 Task: Create new customer invoice with Date Opened: 22-May-23, Select Customer: Apple Blossom Mercantile, Terms: Net 15. Make invoice entry for item-1 with Date: 22-May-23, Description: Ikem Collection Clear Skin Anti Blemish Detox Tea
, Income Account: Income:Sales, Quantity: 1, Unit Price: 10.99, Sales Tax: Y, Sales Tax Included: Y, Tax Table: Sales Tax. Post Invoice with Post Date: 22-May-23, Post to Accounts: Assets:Accounts Receivable. Pay / Process Payment with Transaction Date: 05-Jun-23, Amount: 10.99, Transfer Account: Checking Account. Go to 'Print Invoice'.
Action: Mouse moved to (177, 30)
Screenshot: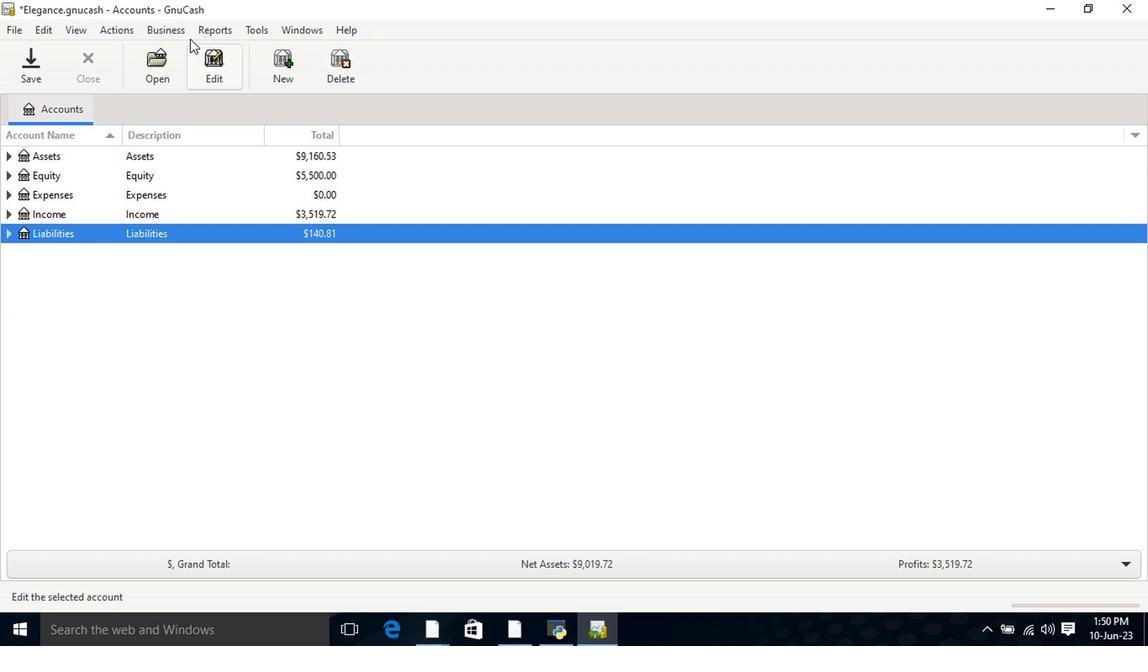 
Action: Mouse pressed left at (177, 30)
Screenshot: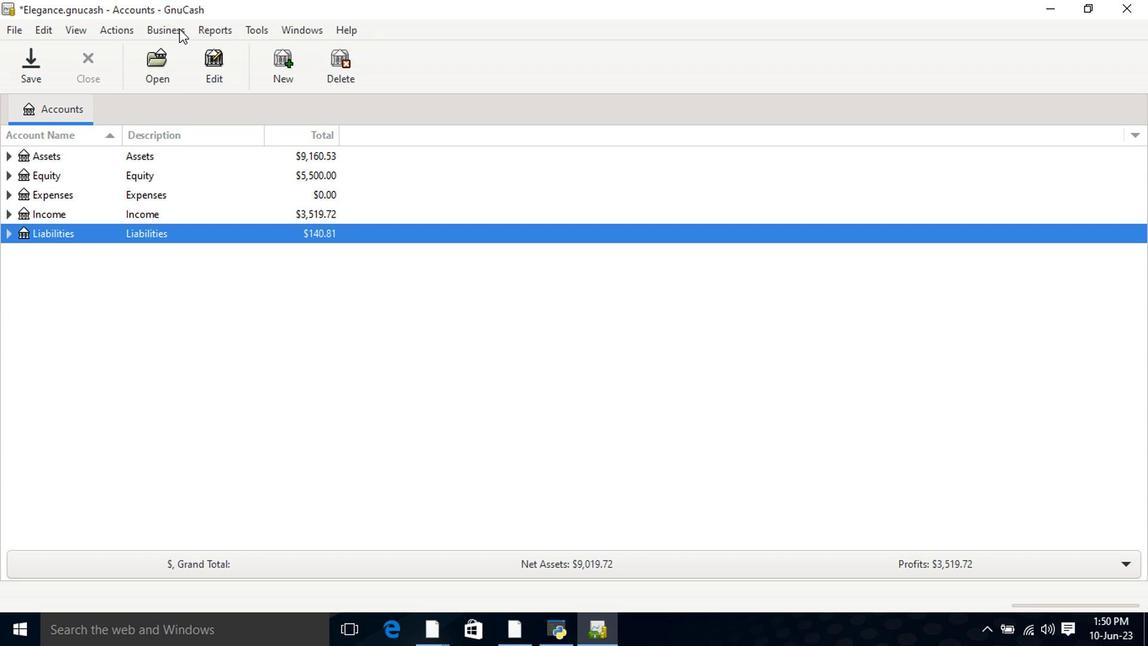 
Action: Mouse moved to (183, 44)
Screenshot: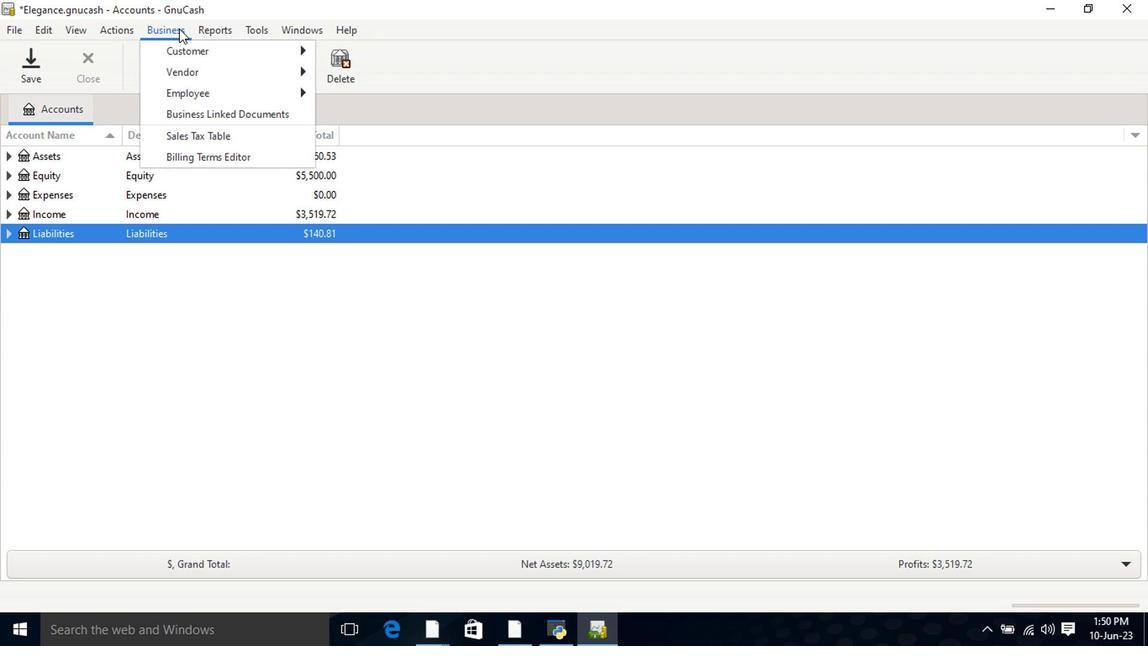
Action: Mouse pressed left at (183, 44)
Screenshot: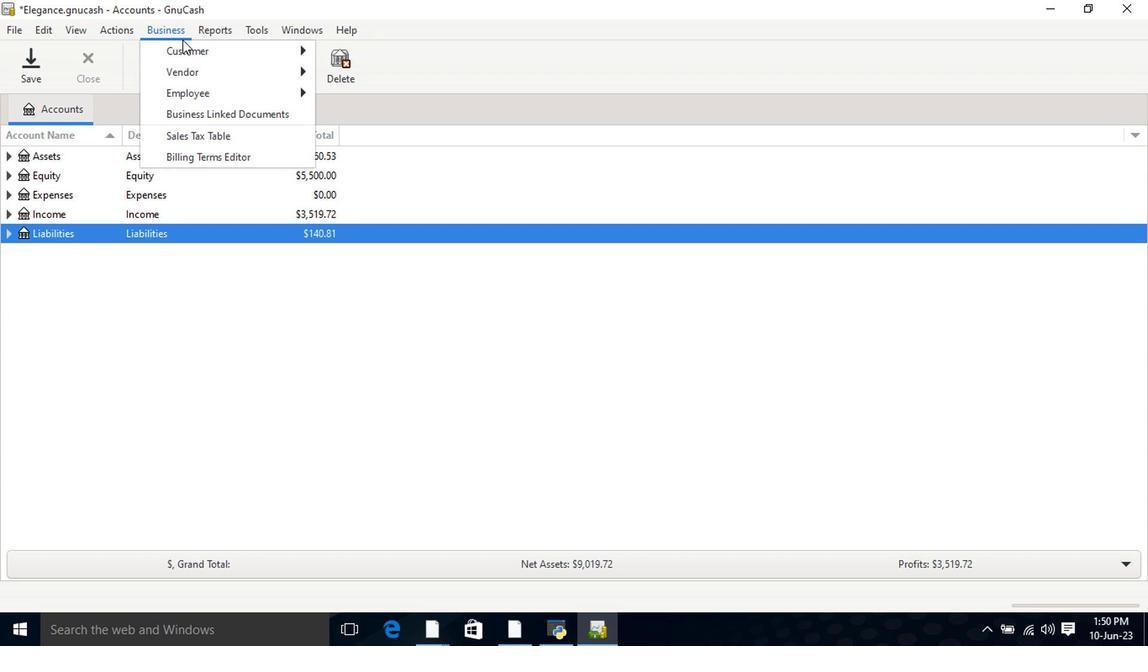 
Action: Mouse moved to (362, 108)
Screenshot: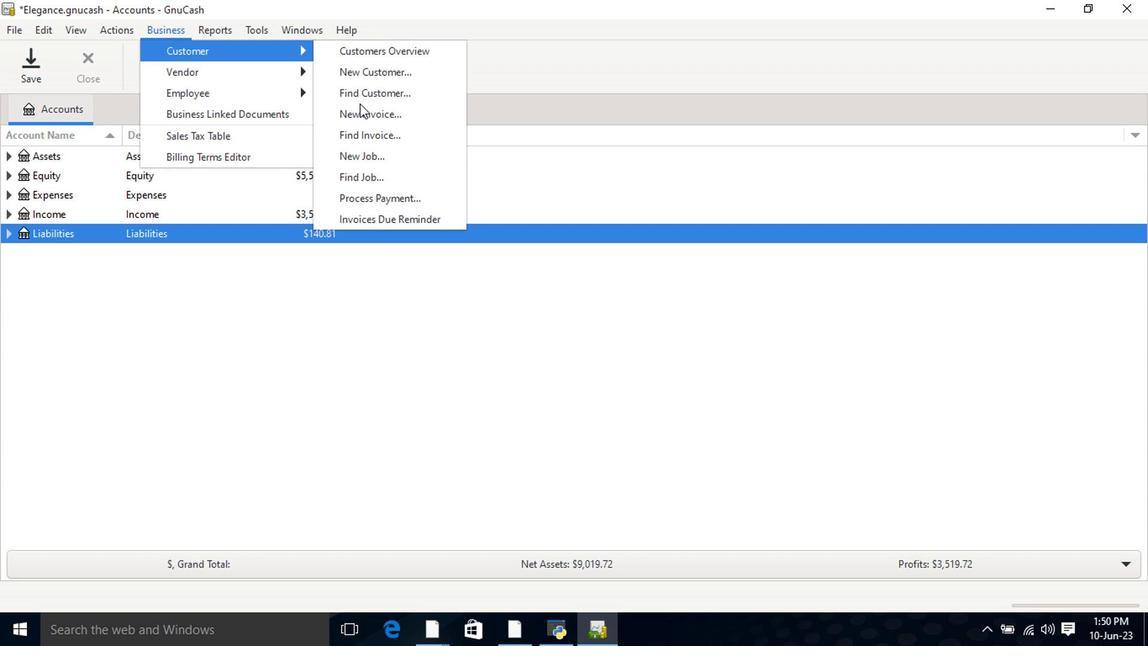 
Action: Mouse pressed left at (362, 108)
Screenshot: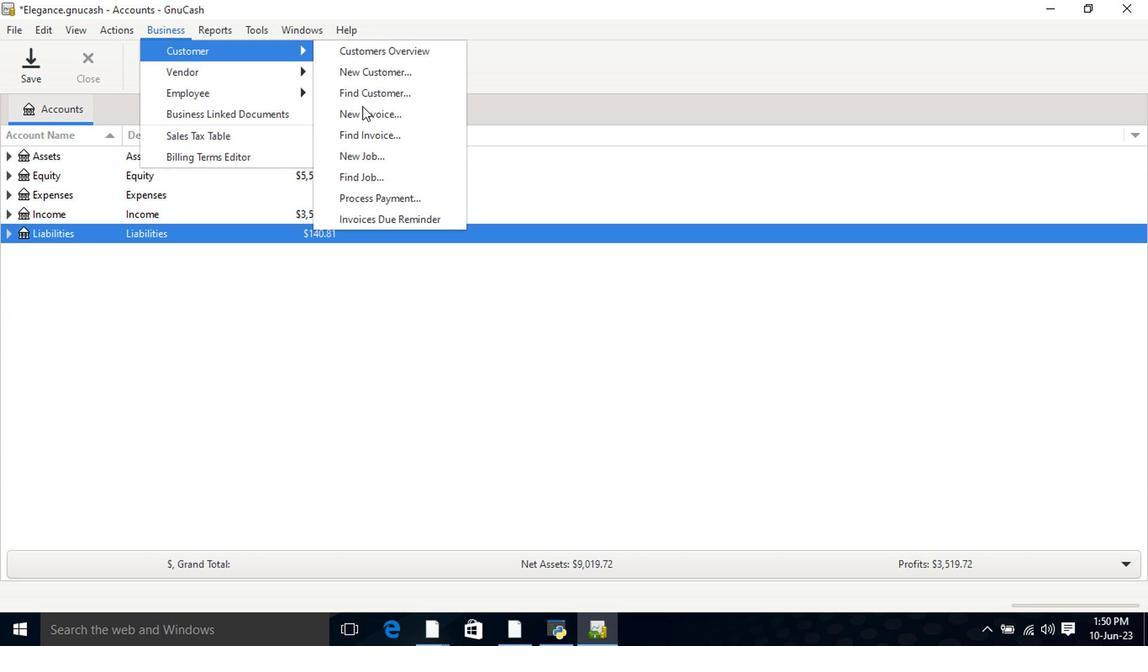 
Action: Mouse moved to (683, 254)
Screenshot: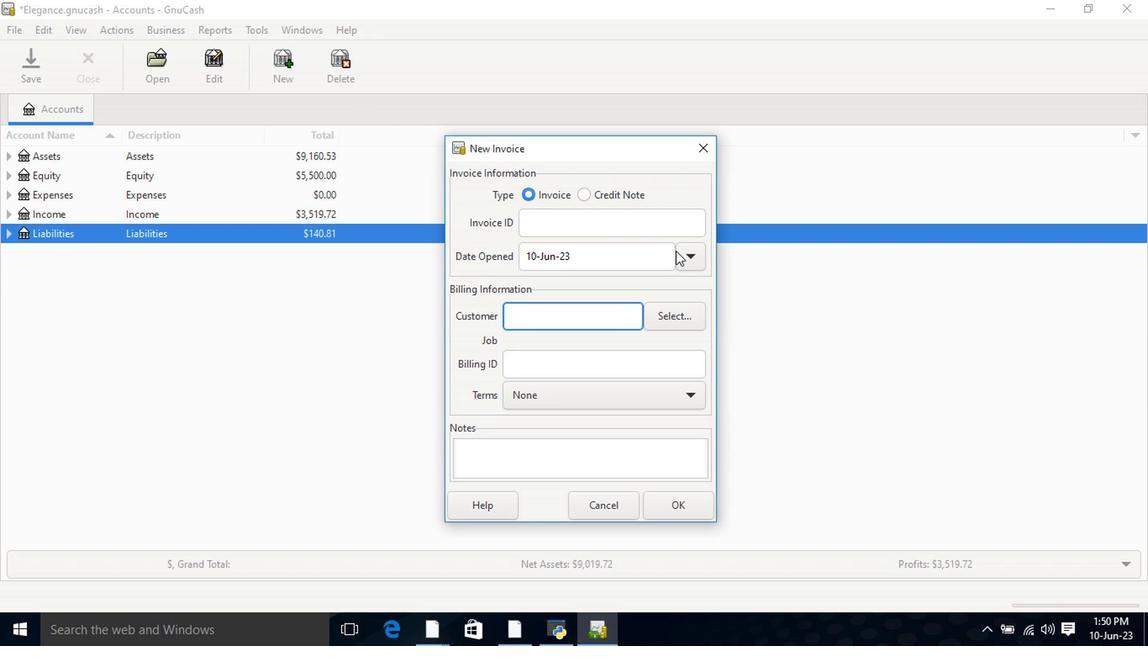 
Action: Mouse pressed left at (683, 254)
Screenshot: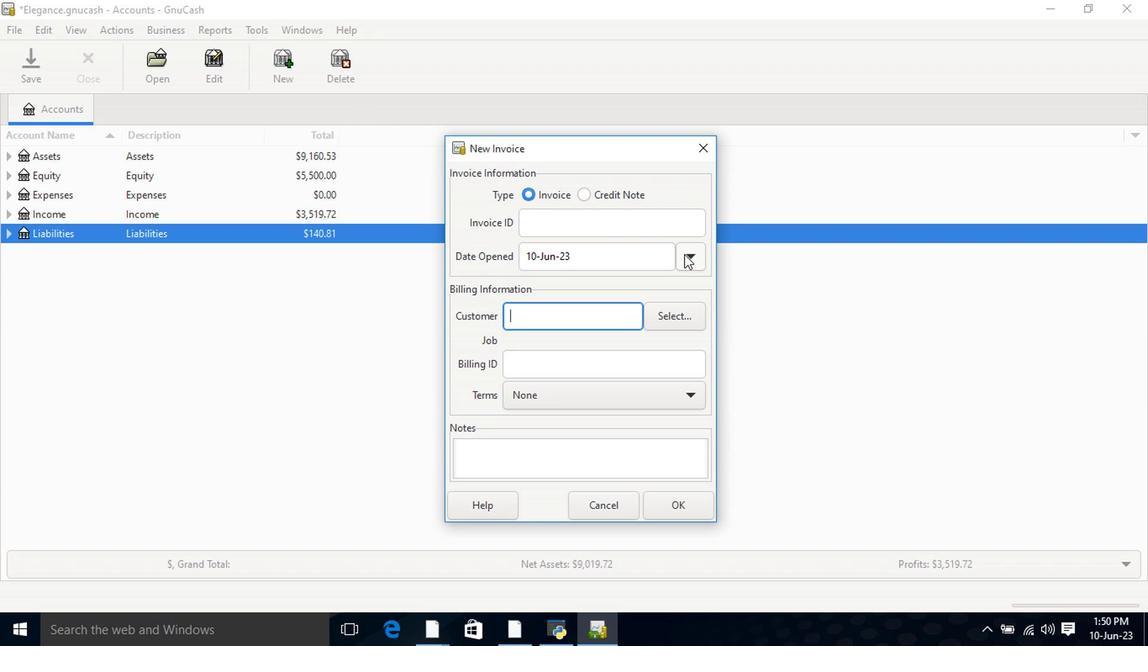 
Action: Mouse moved to (558, 284)
Screenshot: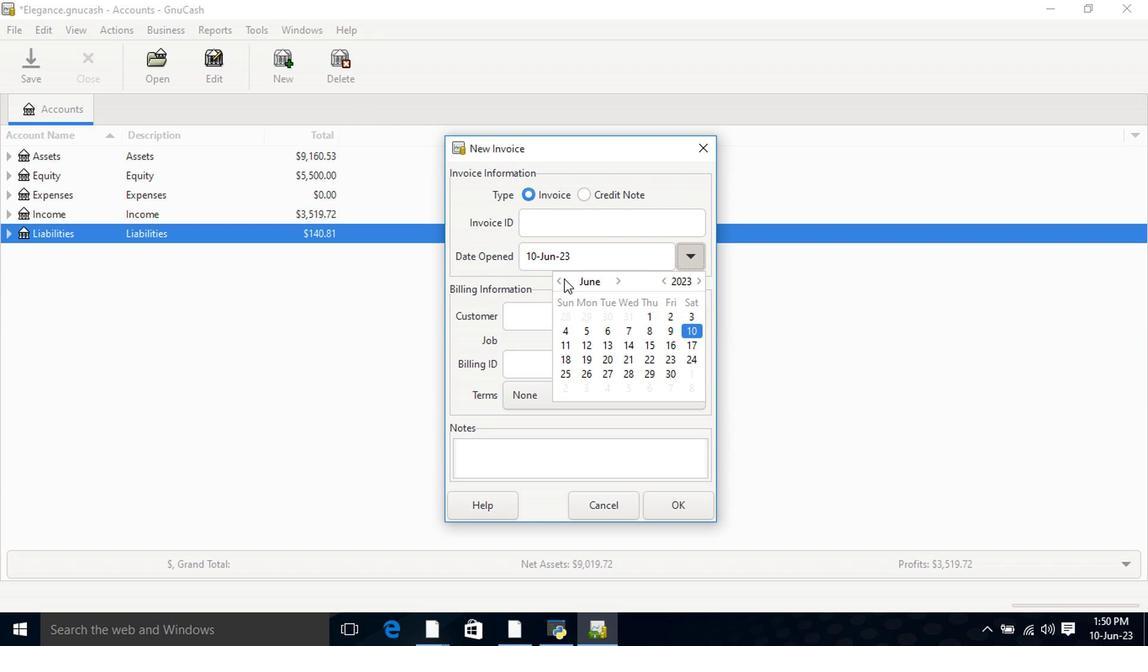 
Action: Mouse pressed left at (558, 284)
Screenshot: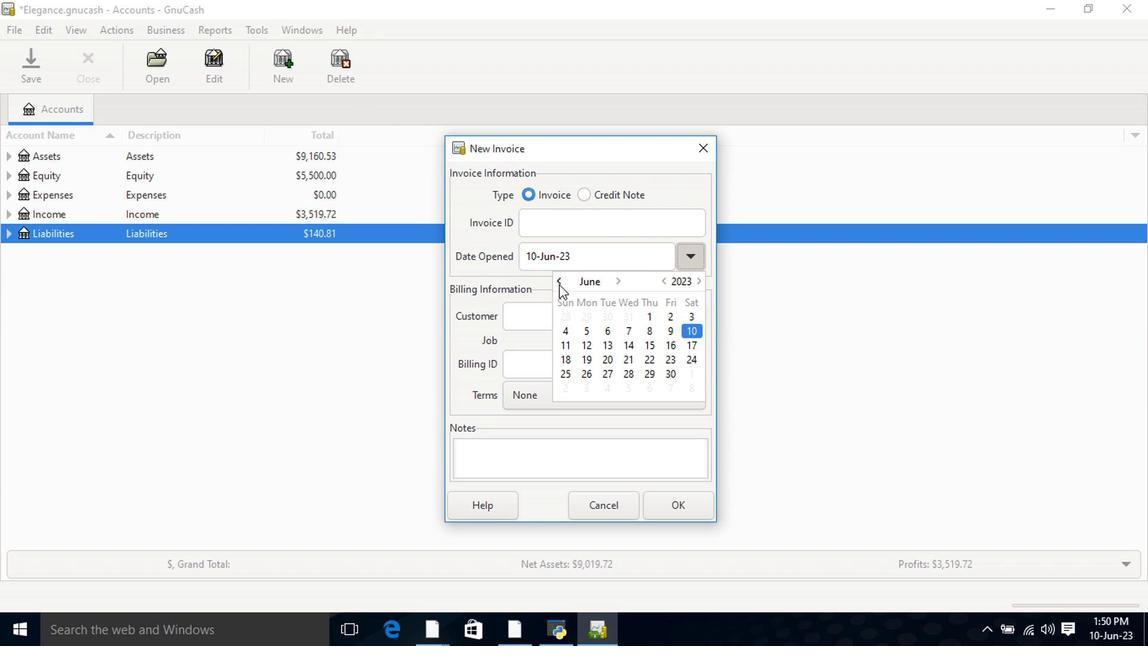 
Action: Mouse moved to (591, 357)
Screenshot: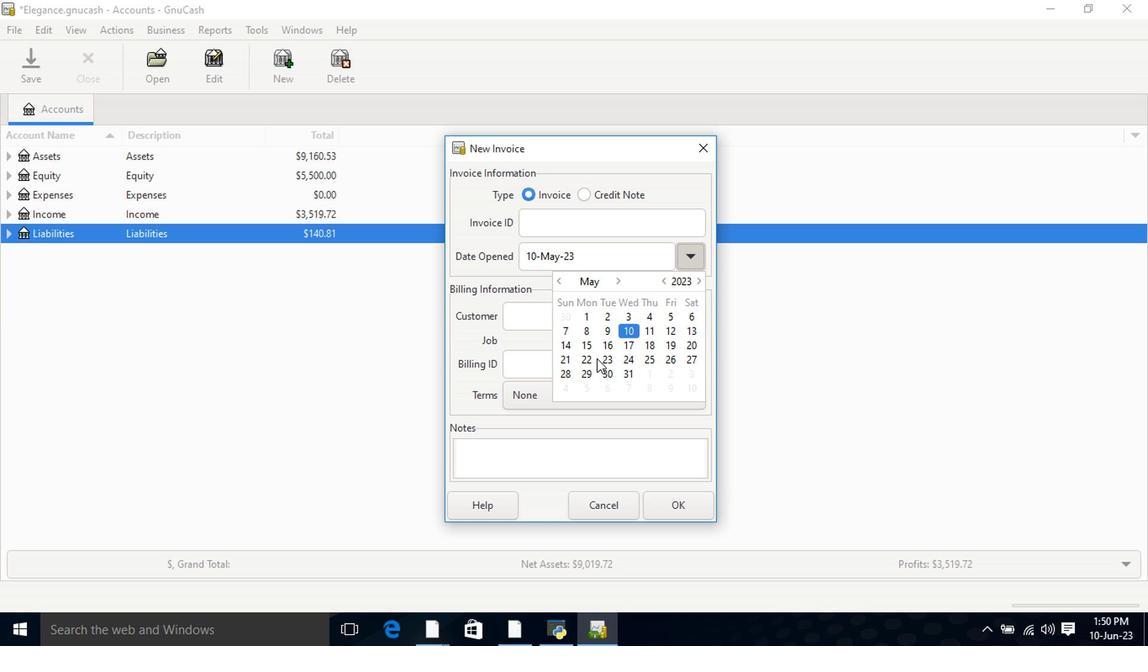 
Action: Mouse pressed left at (591, 357)
Screenshot: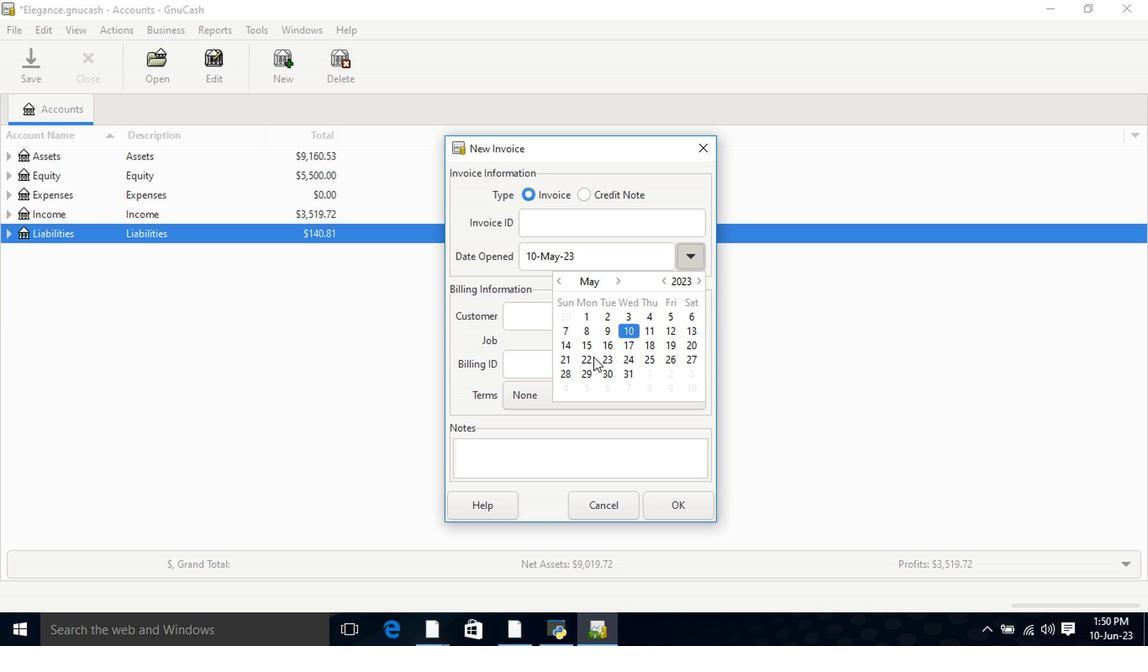 
Action: Mouse pressed left at (591, 357)
Screenshot: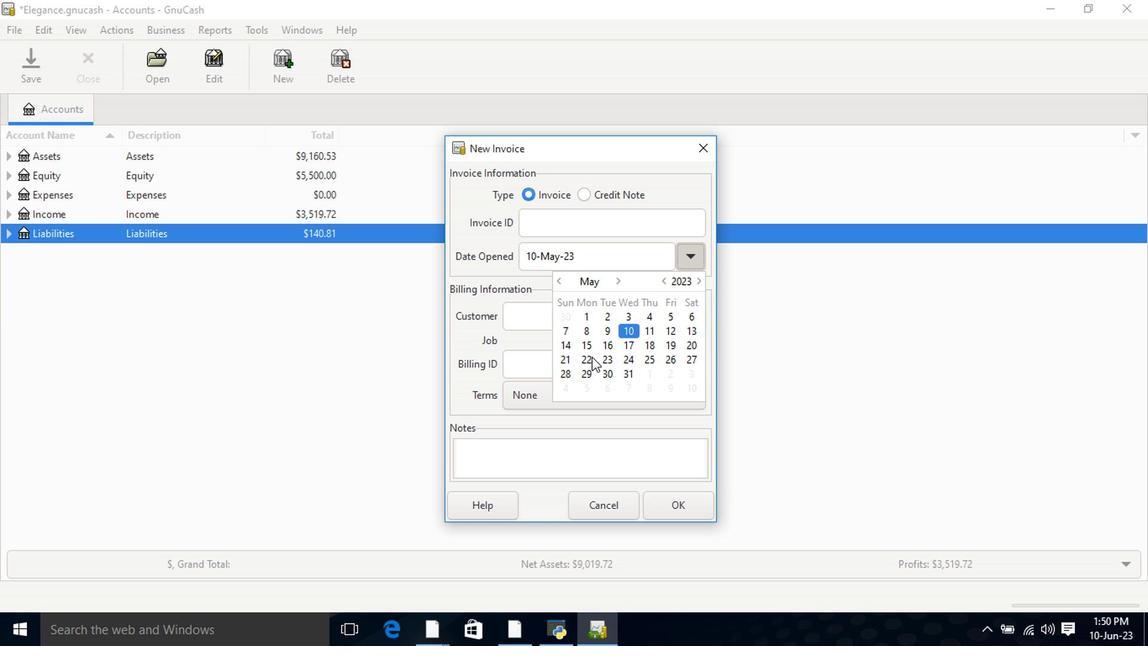 
Action: Mouse moved to (564, 303)
Screenshot: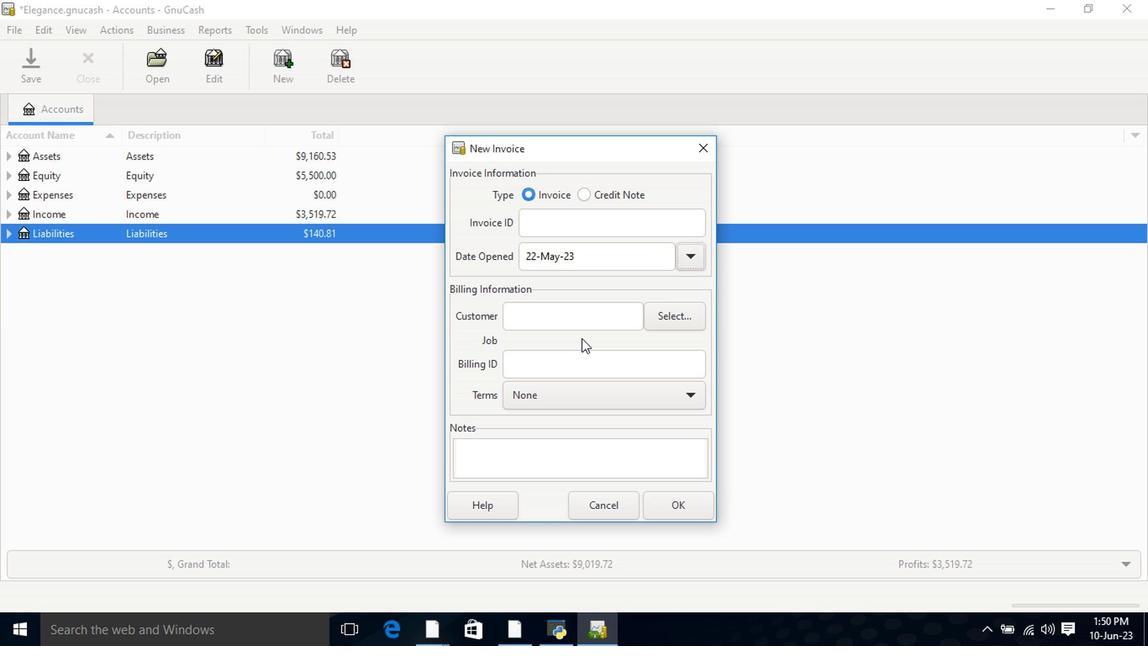
Action: Mouse pressed left at (564, 303)
Screenshot: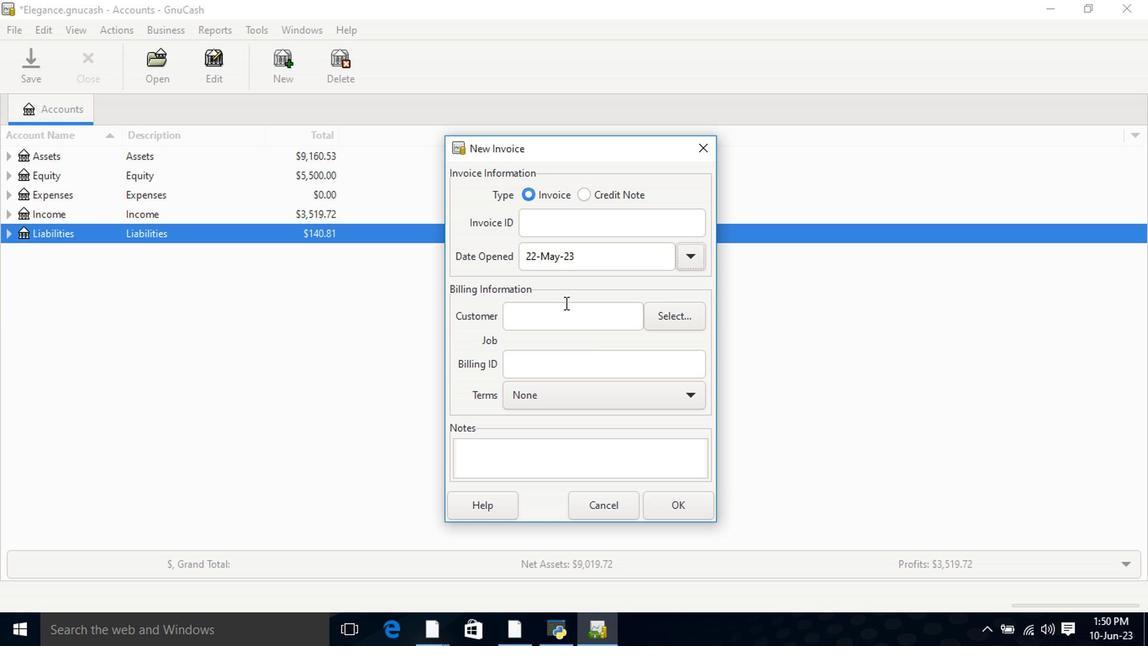 
Action: Key pressed <Key.shift>Appl
Screenshot: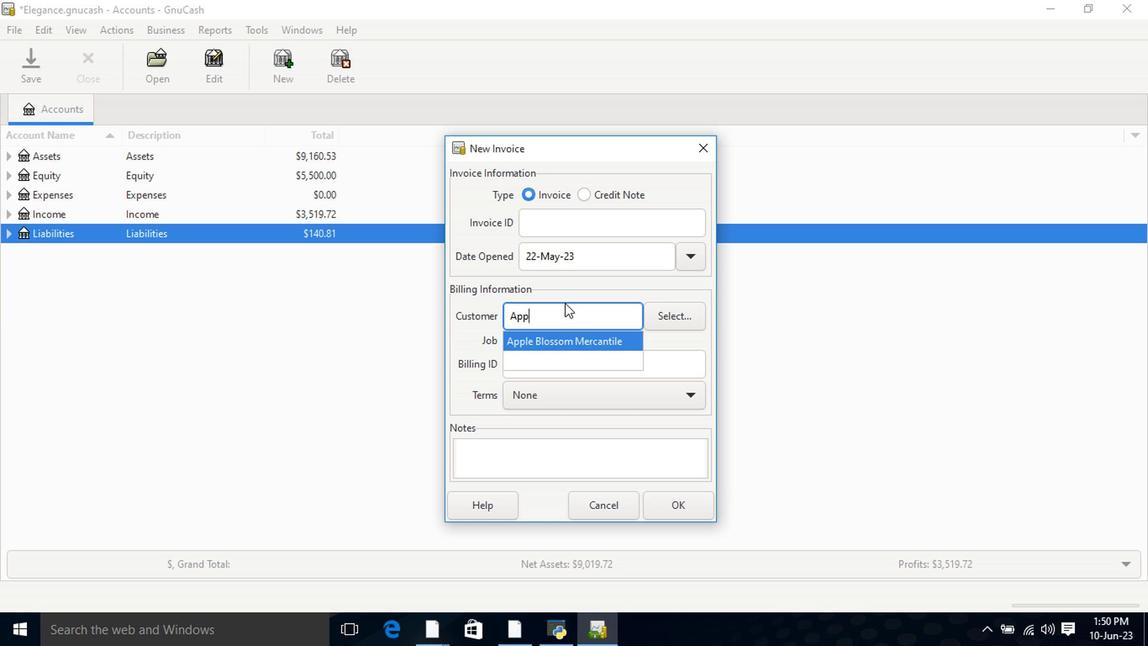 
Action: Mouse moved to (551, 338)
Screenshot: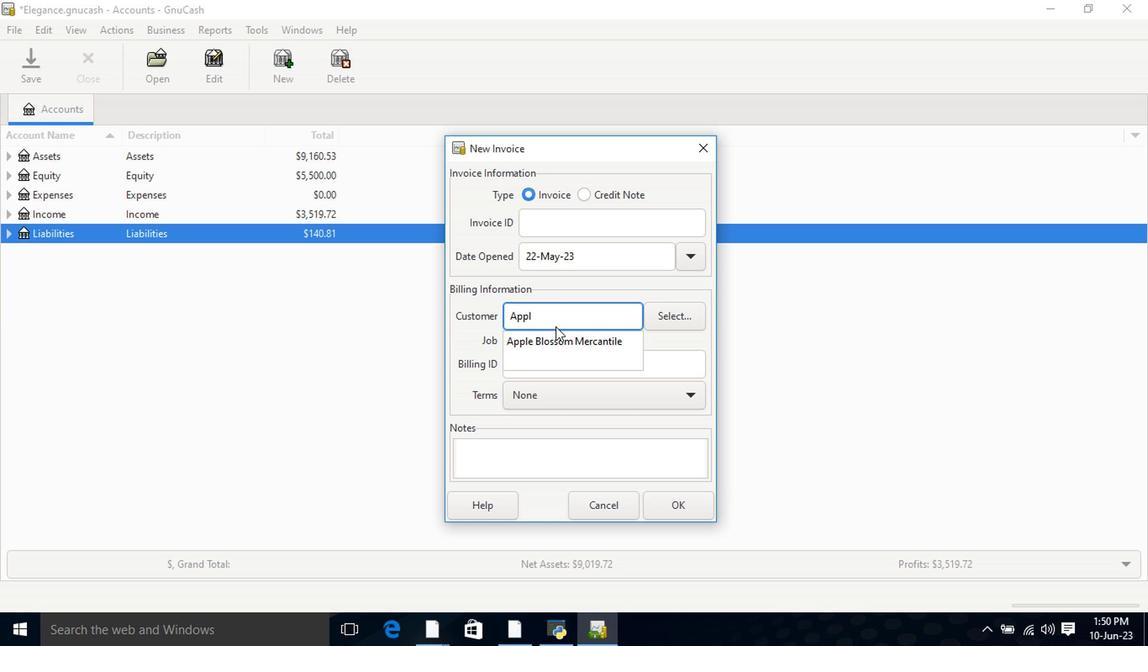 
Action: Mouse pressed left at (551, 338)
Screenshot: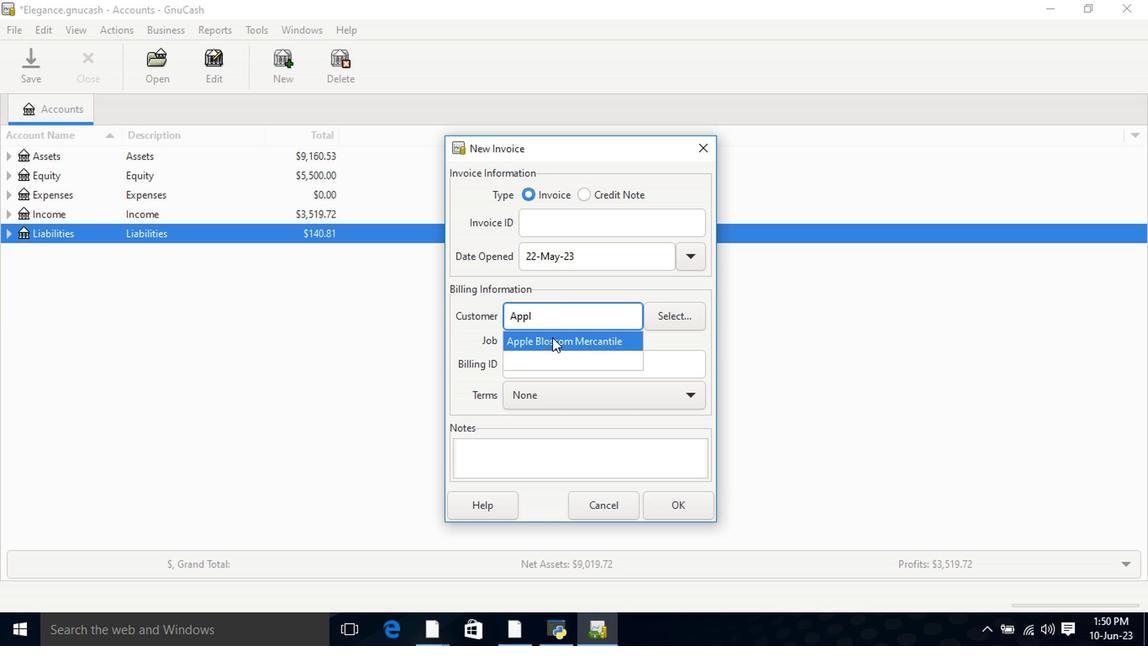 
Action: Mouse moved to (580, 406)
Screenshot: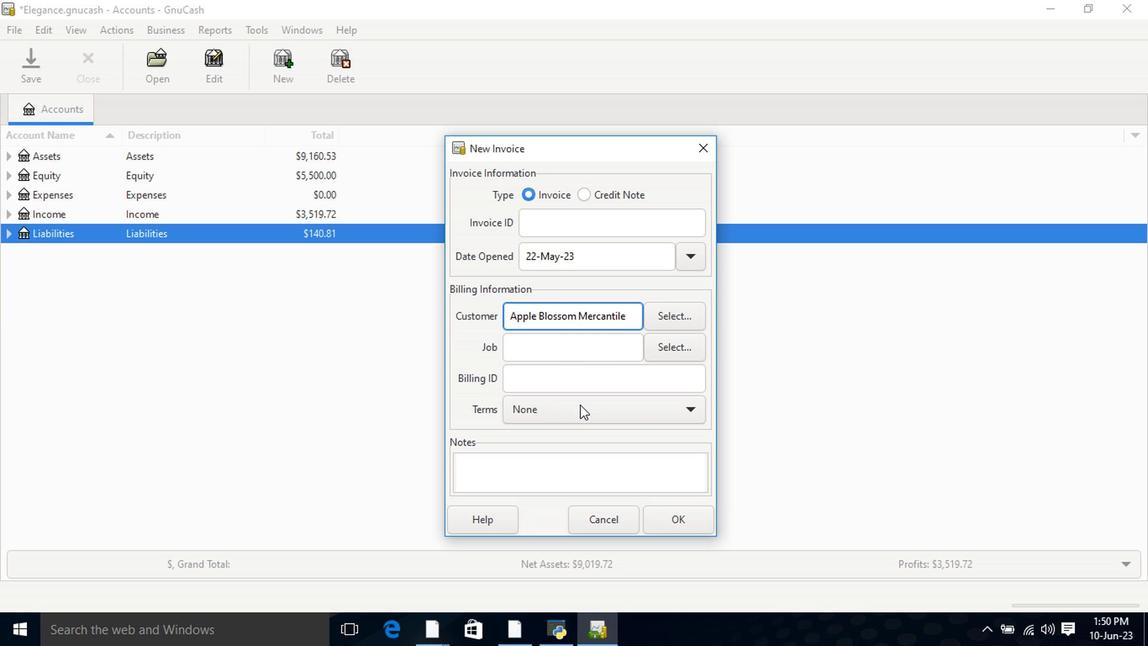 
Action: Mouse pressed left at (580, 406)
Screenshot: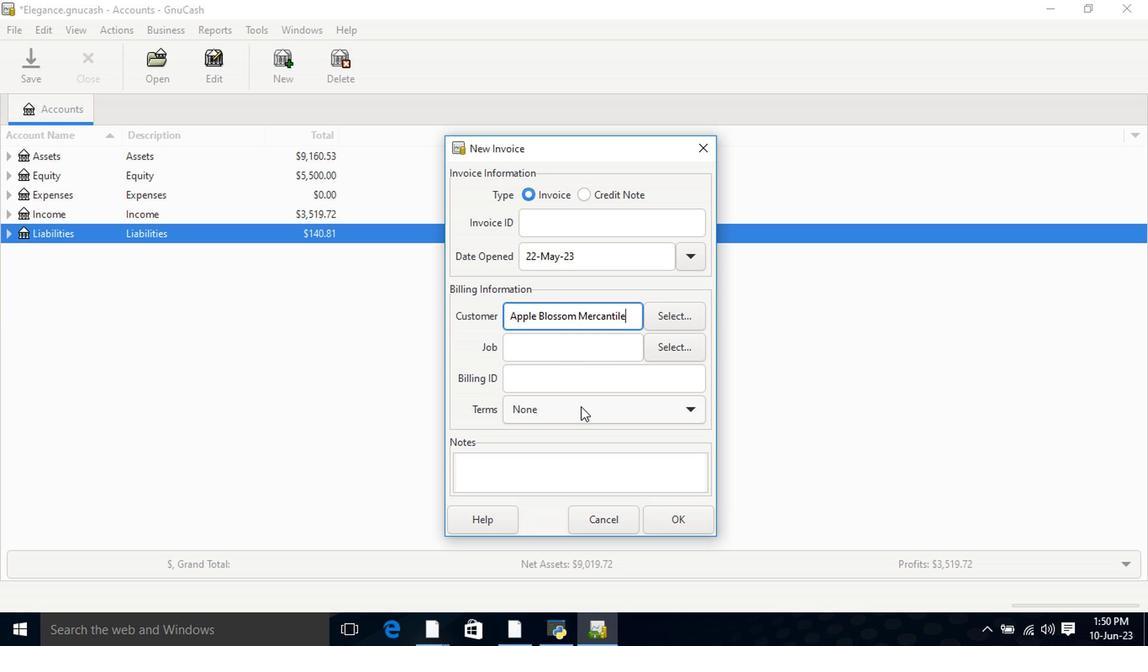 
Action: Mouse moved to (580, 445)
Screenshot: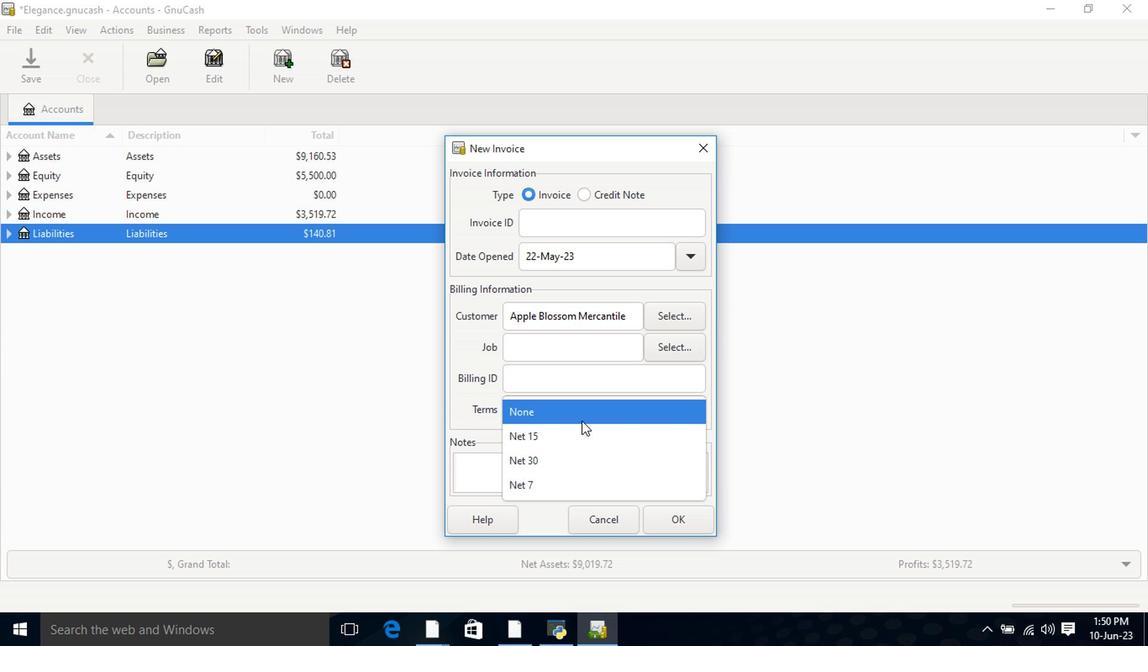 
Action: Mouse pressed left at (580, 445)
Screenshot: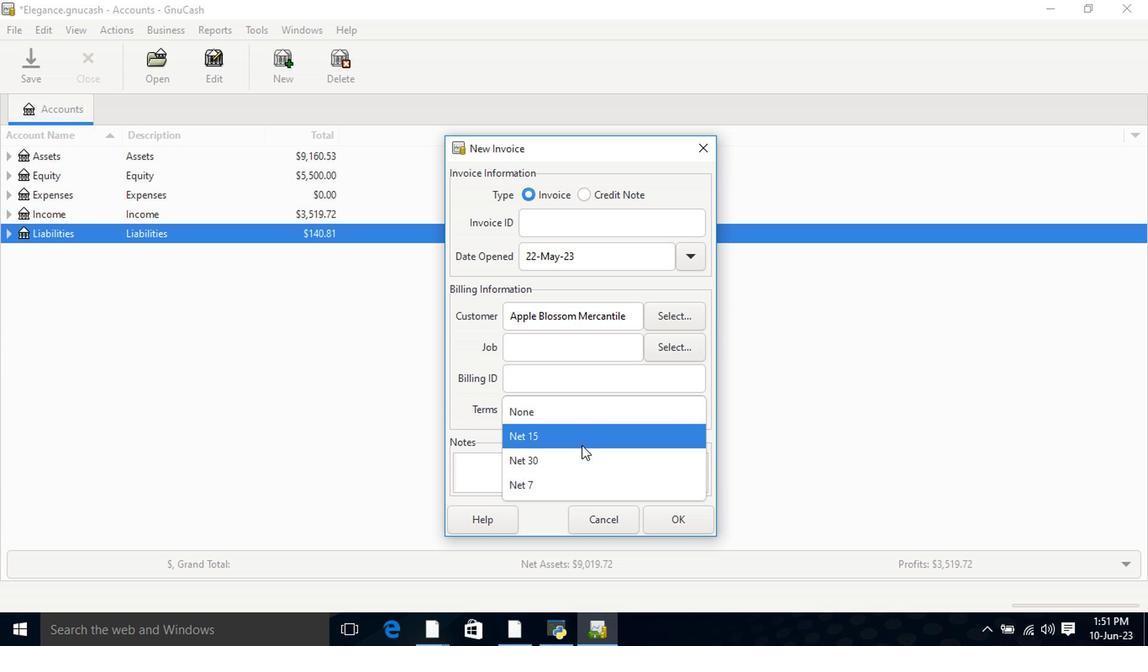 
Action: Mouse moved to (673, 517)
Screenshot: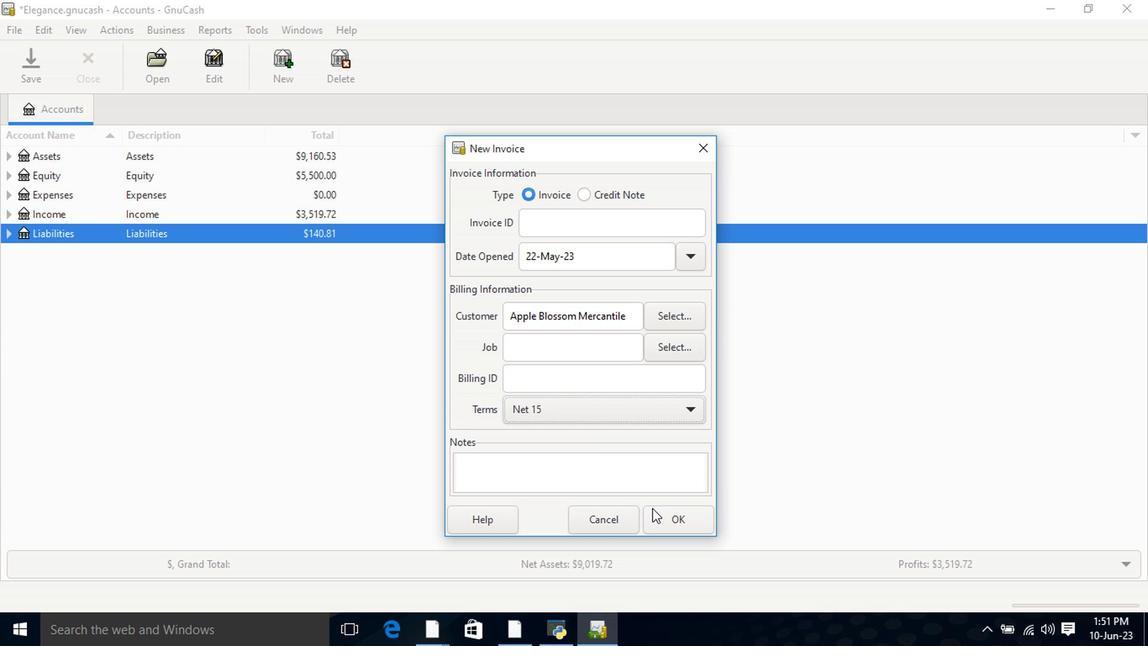 
Action: Mouse pressed left at (673, 517)
Screenshot: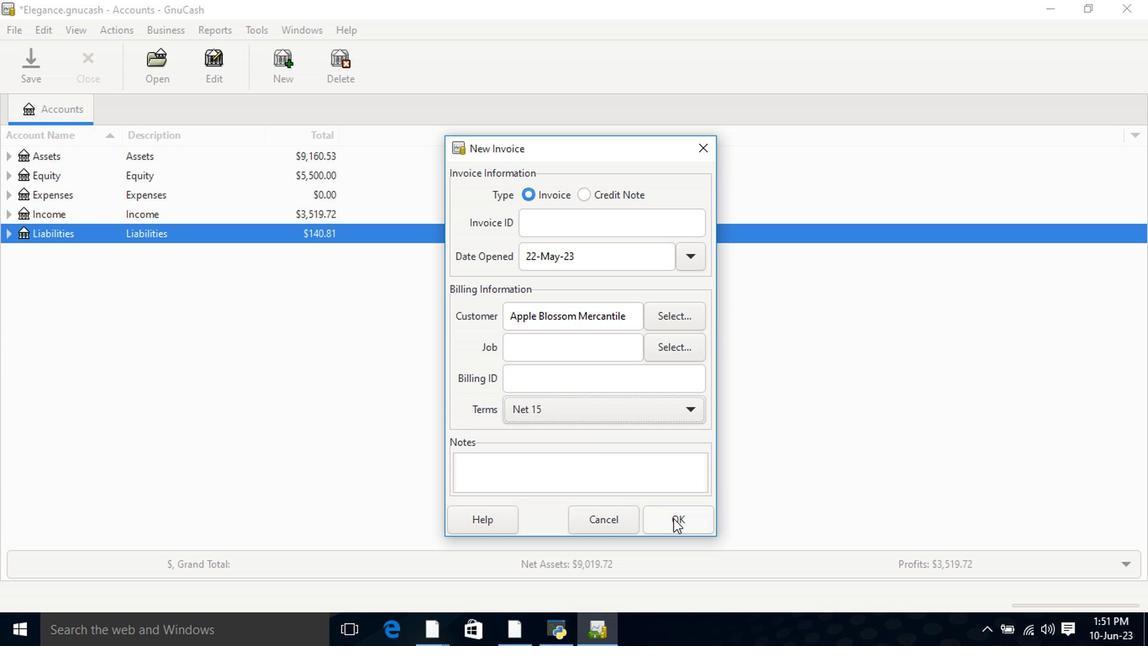 
Action: Mouse moved to (73, 328)
Screenshot: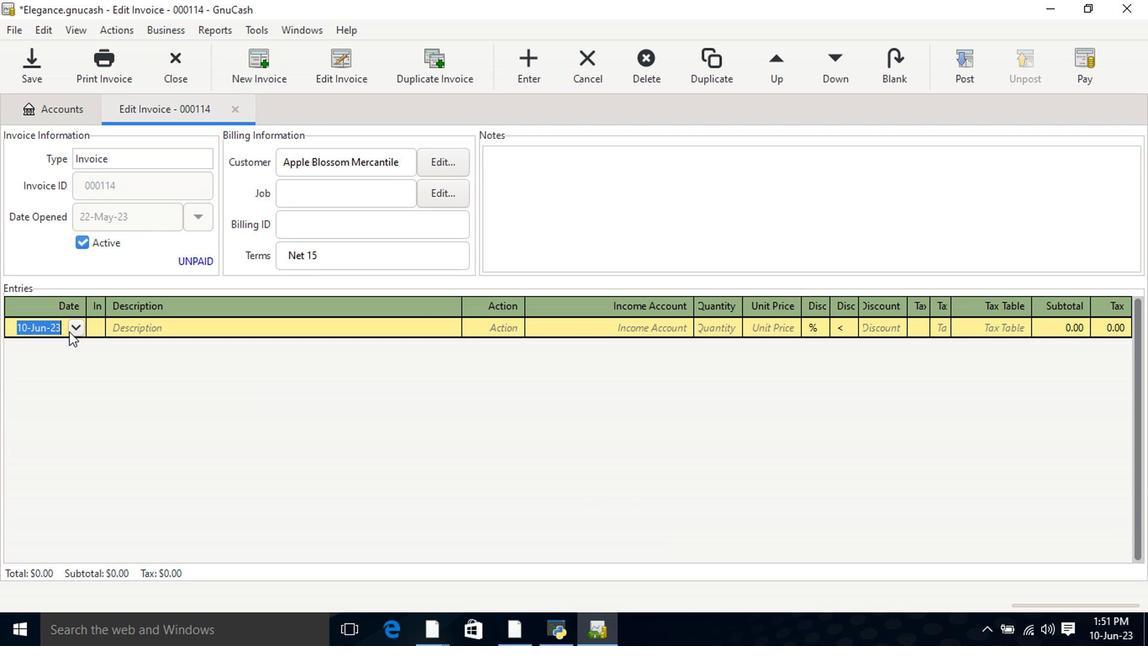 
Action: Mouse pressed left at (73, 328)
Screenshot: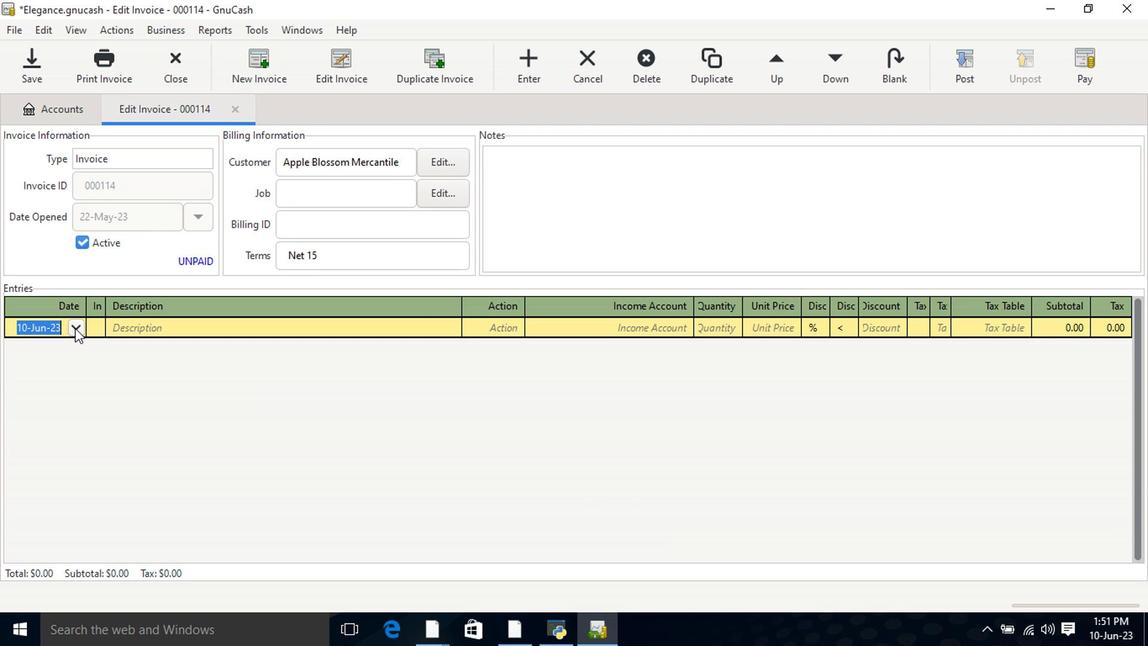 
Action: Mouse moved to (13, 349)
Screenshot: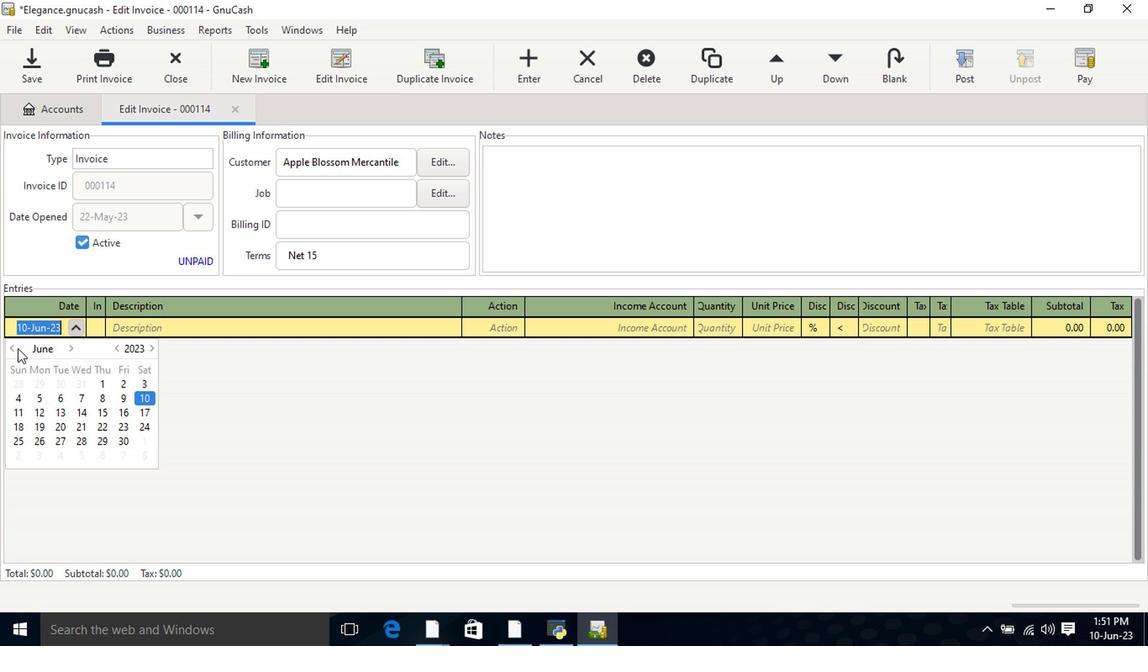 
Action: Mouse pressed left at (13, 349)
Screenshot: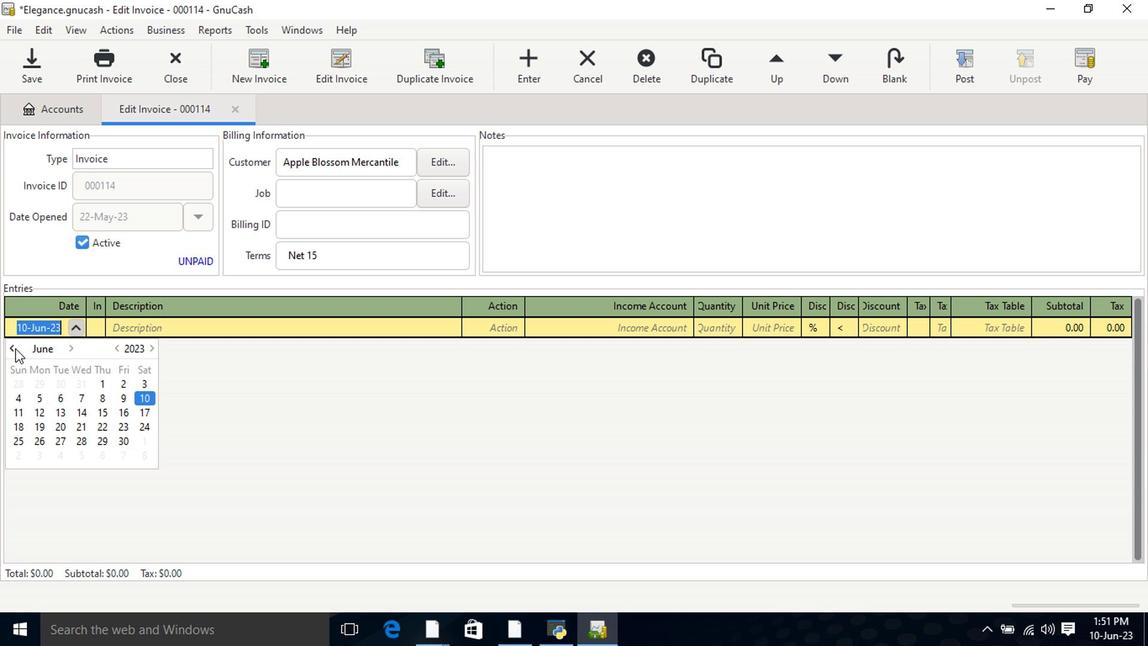 
Action: Mouse moved to (40, 426)
Screenshot: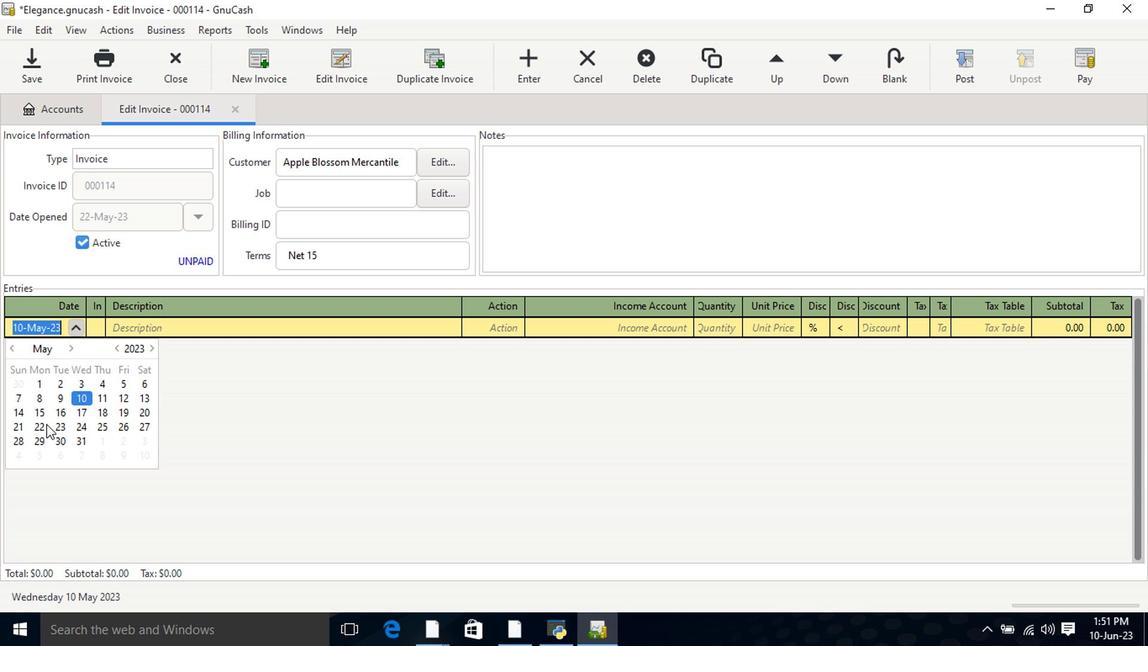 
Action: Mouse pressed left at (40, 426)
Screenshot: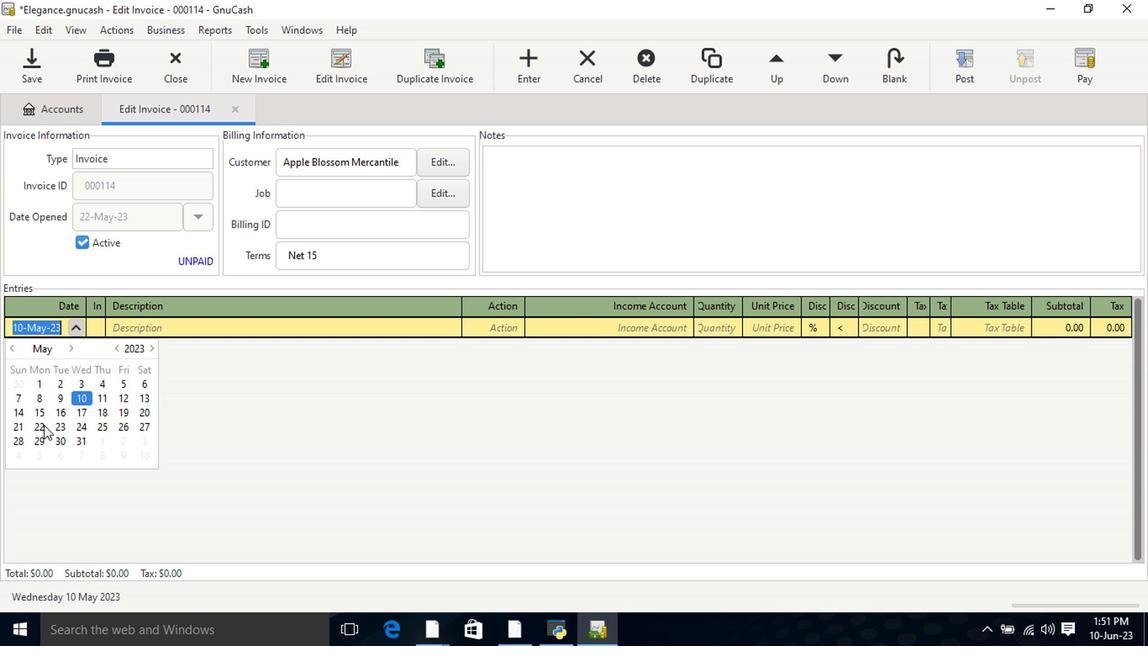 
Action: Mouse pressed left at (40, 426)
Screenshot: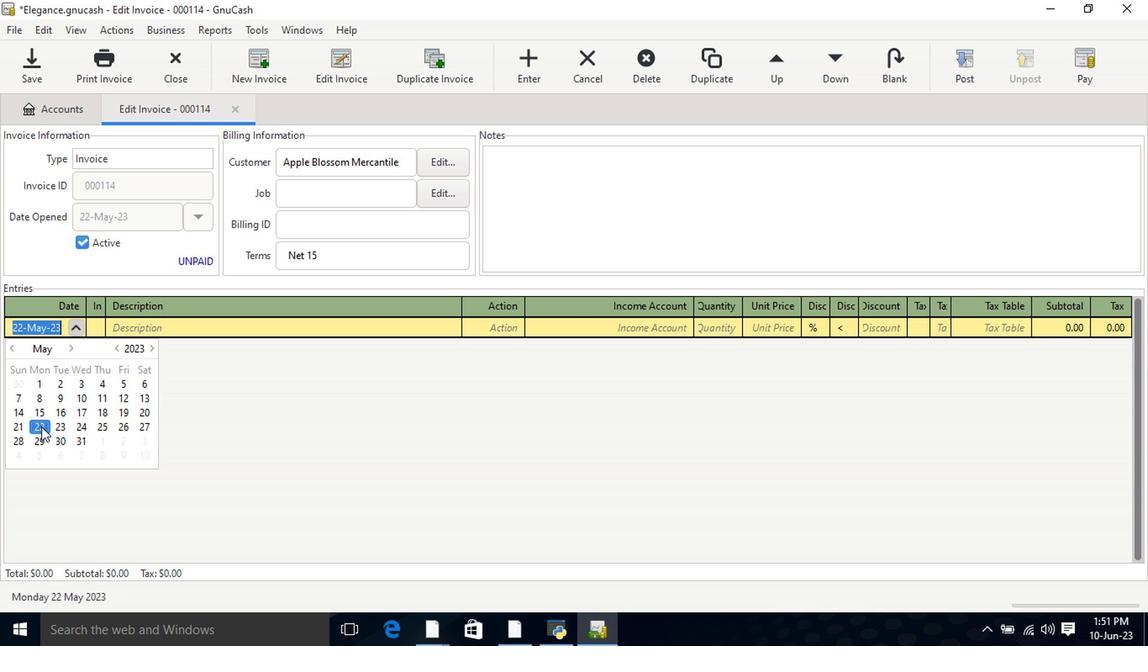 
Action: Mouse moved to (173, 328)
Screenshot: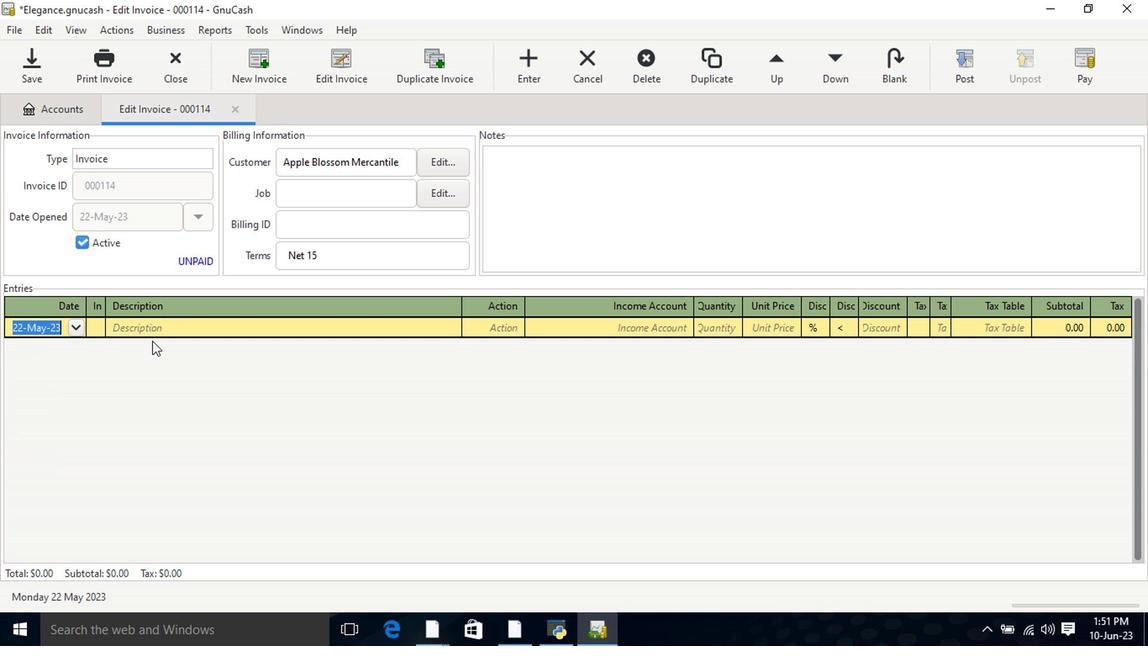 
Action: Mouse pressed left at (173, 328)
Screenshot: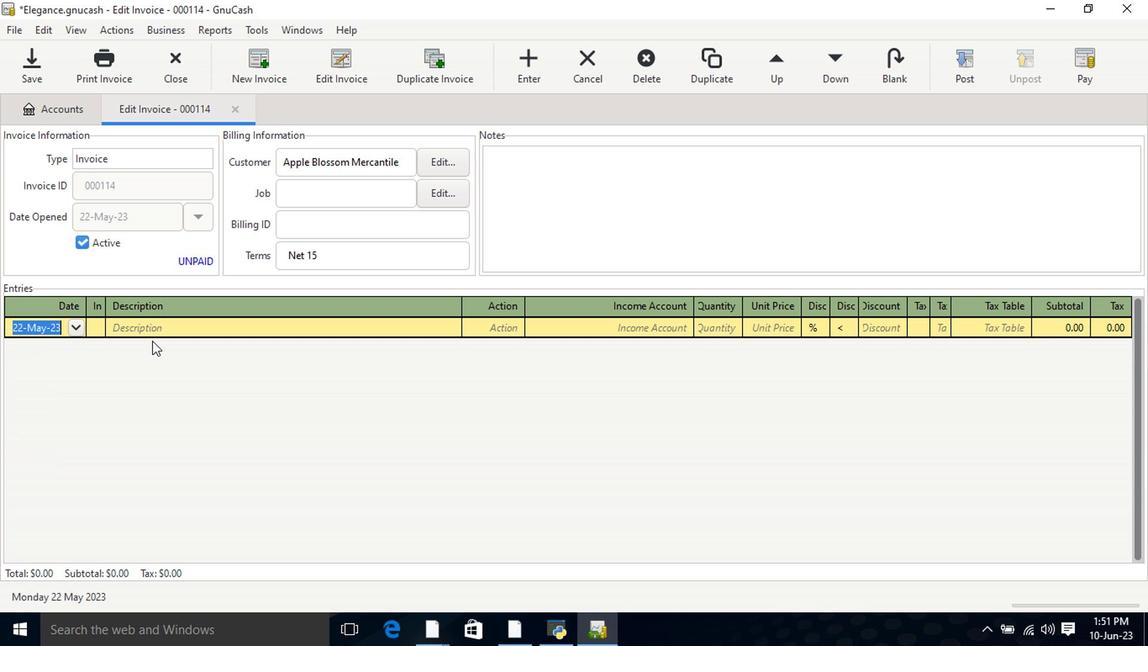
Action: Mouse moved to (174, 328)
Screenshot: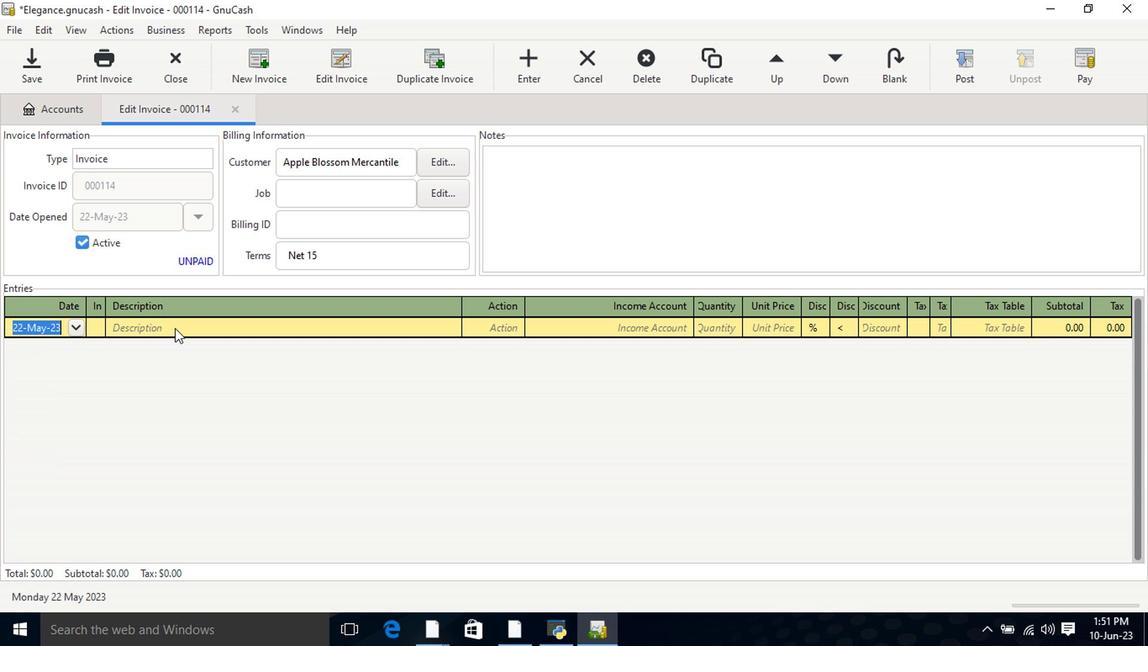 
Action: Key pressed <Key.shift>D<Key.backspace><Key.shift>Ike<Key.backspace><Key.backspace><Key.backspace><Key.backspace><Key.shift>Ikem<Key.space><Key.shift>Collection<Key.space><Key.shift>Clear<Key.space><Key.shift>Skin<Key.space><Key.shift>Anti<Key.space><Key.shift>Blemish<Key.space><Key.shift>Detox<Key.space><Key.shift>Tea<Key.tab><Key.tab>incom<Key.down><Key.down><Key.down><Key.tab>1<Key.tab>10.99<Key.tab>
Screenshot: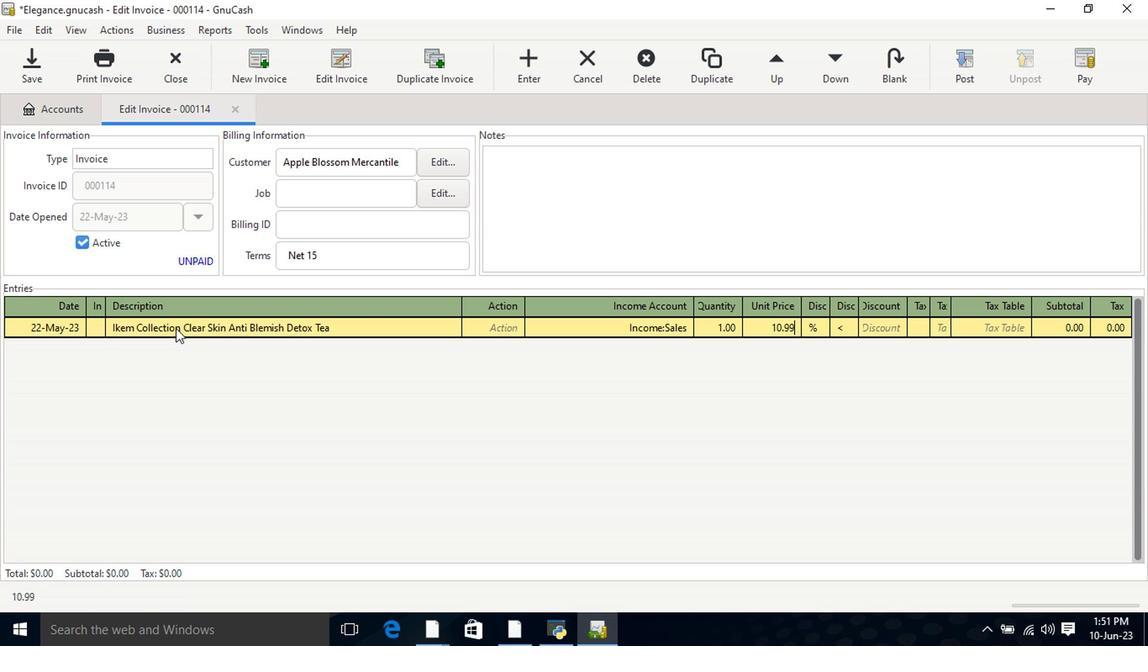 
Action: Mouse moved to (917, 329)
Screenshot: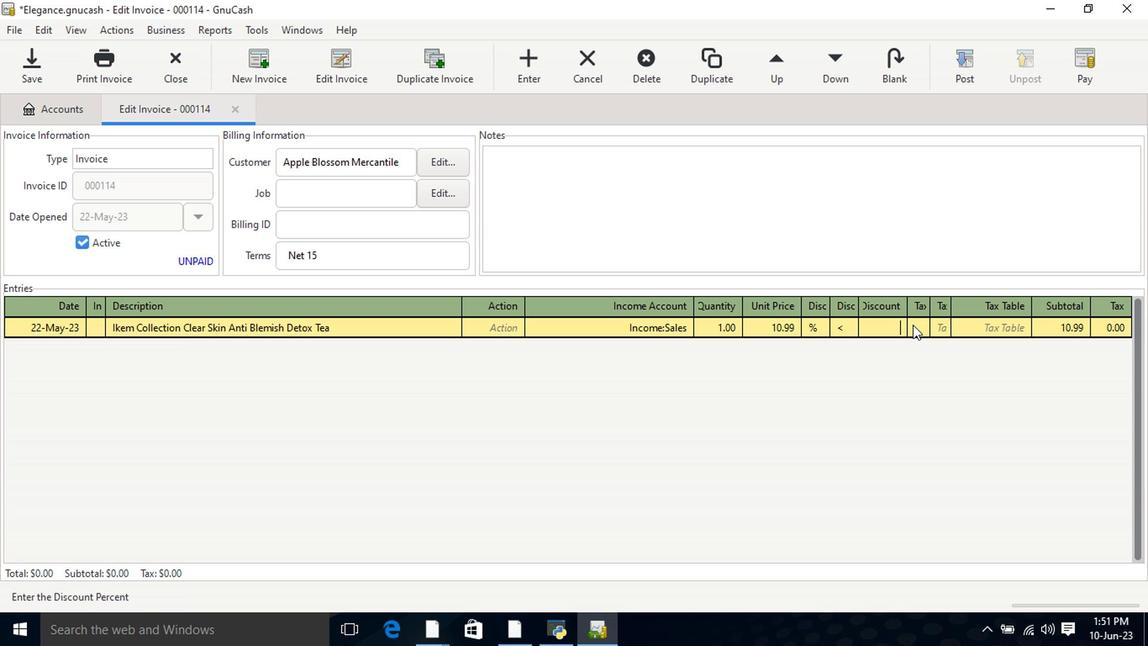 
Action: Mouse pressed left at (917, 329)
Screenshot: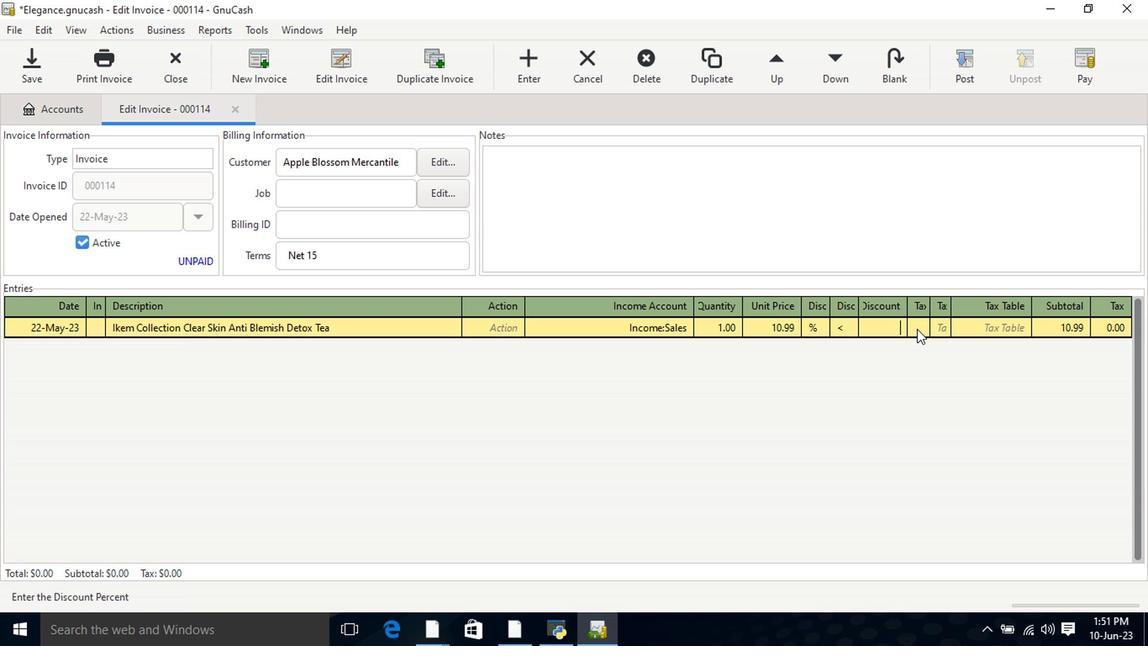 
Action: Mouse moved to (937, 322)
Screenshot: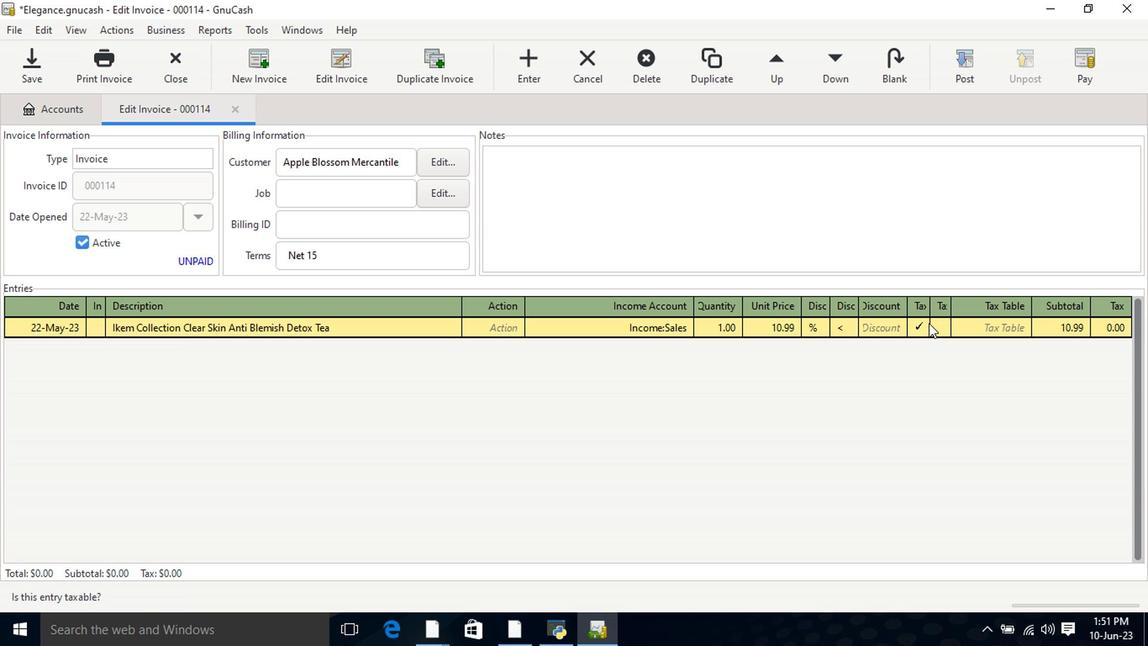 
Action: Mouse pressed left at (937, 322)
Screenshot: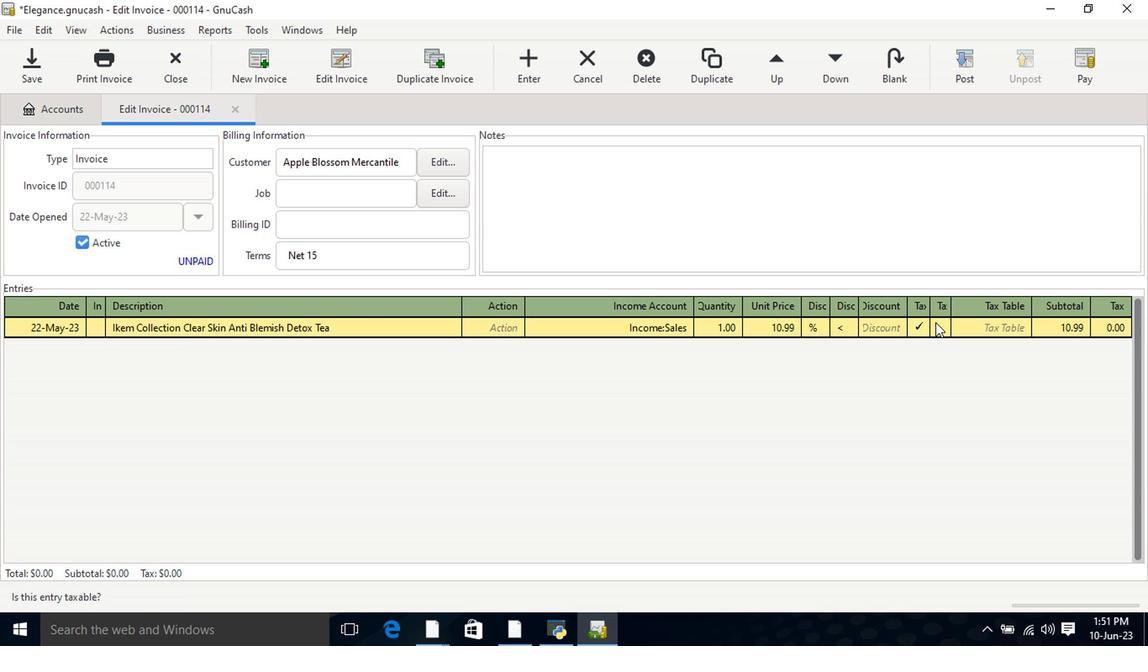 
Action: Mouse moved to (995, 327)
Screenshot: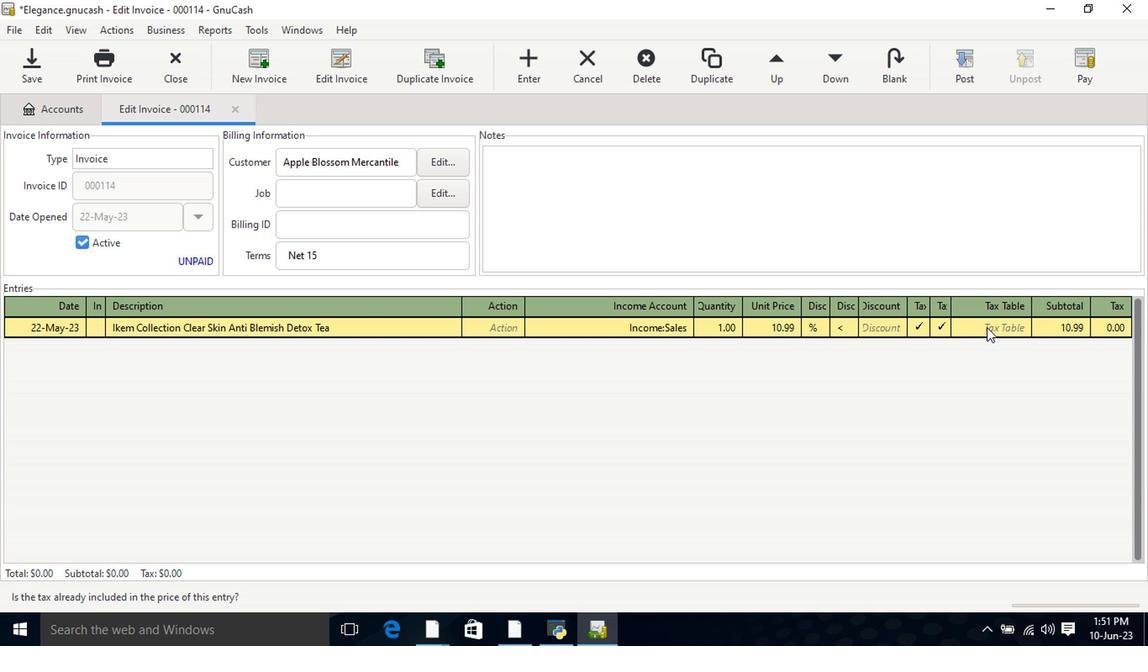 
Action: Mouse pressed left at (995, 327)
Screenshot: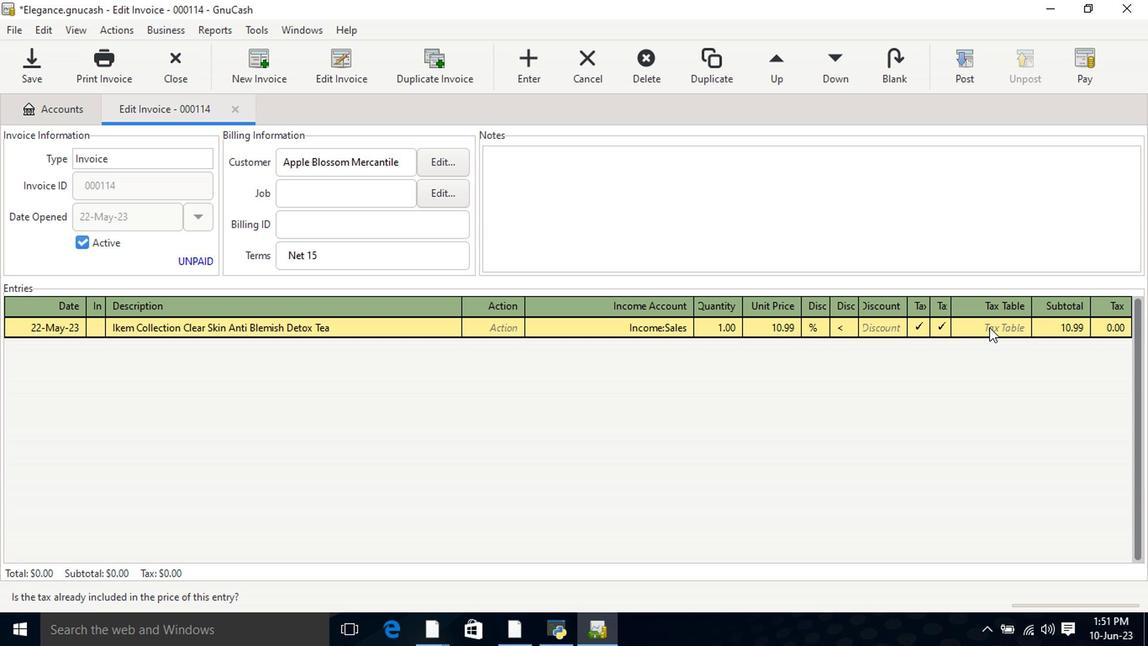 
Action: Mouse moved to (1025, 337)
Screenshot: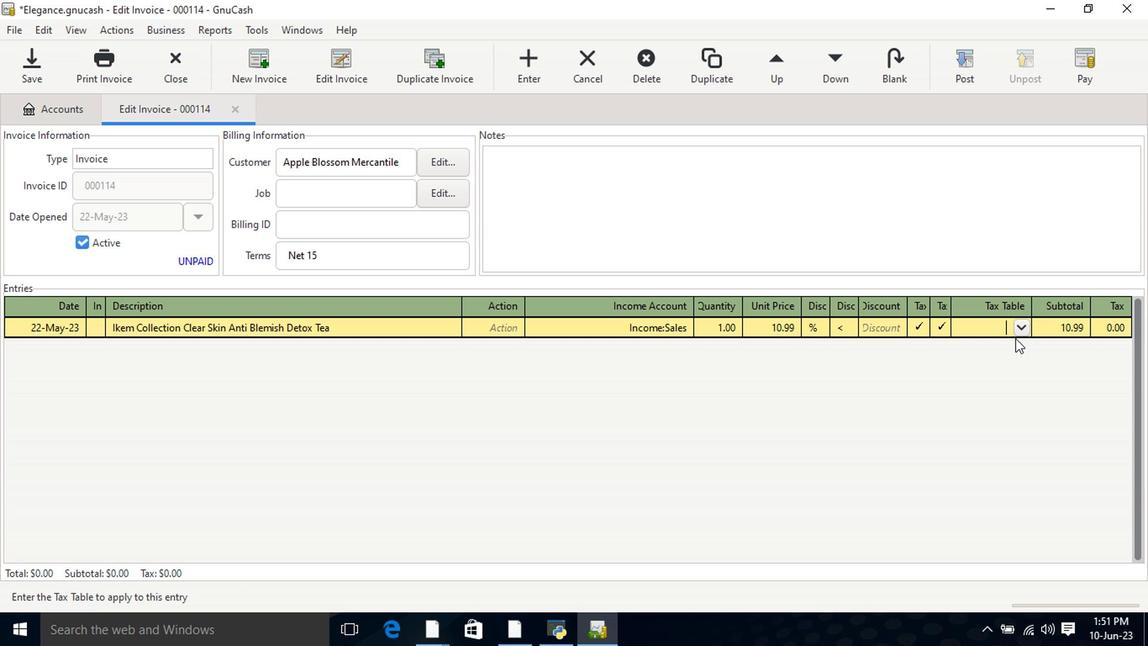 
Action: Mouse pressed left at (1025, 337)
Screenshot: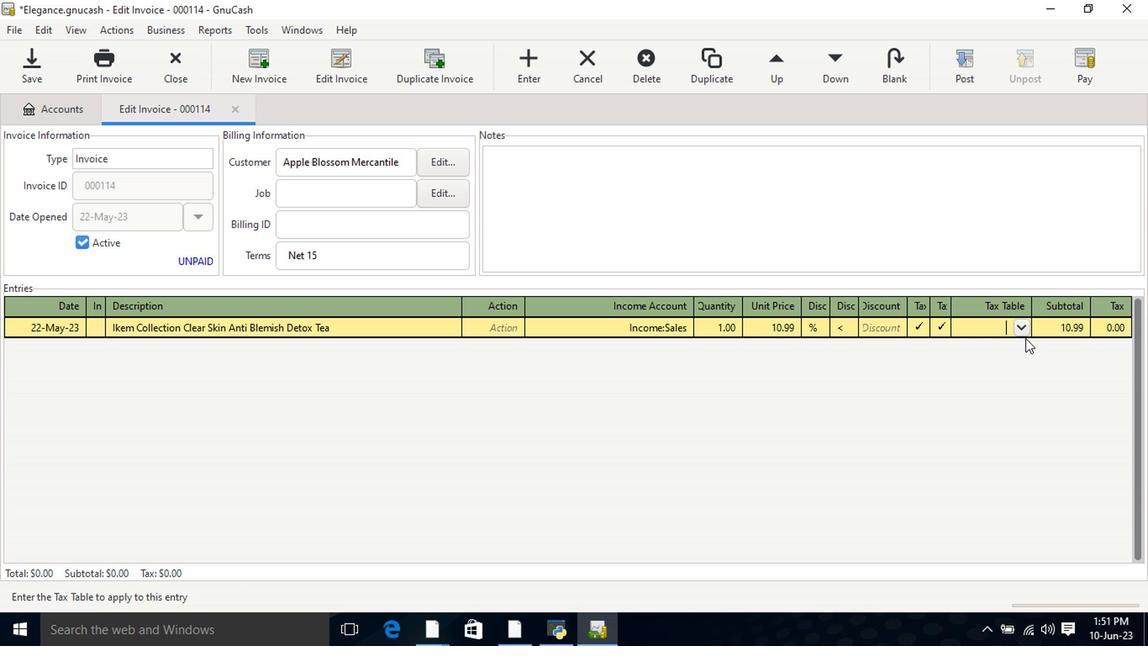 
Action: Mouse moved to (1010, 332)
Screenshot: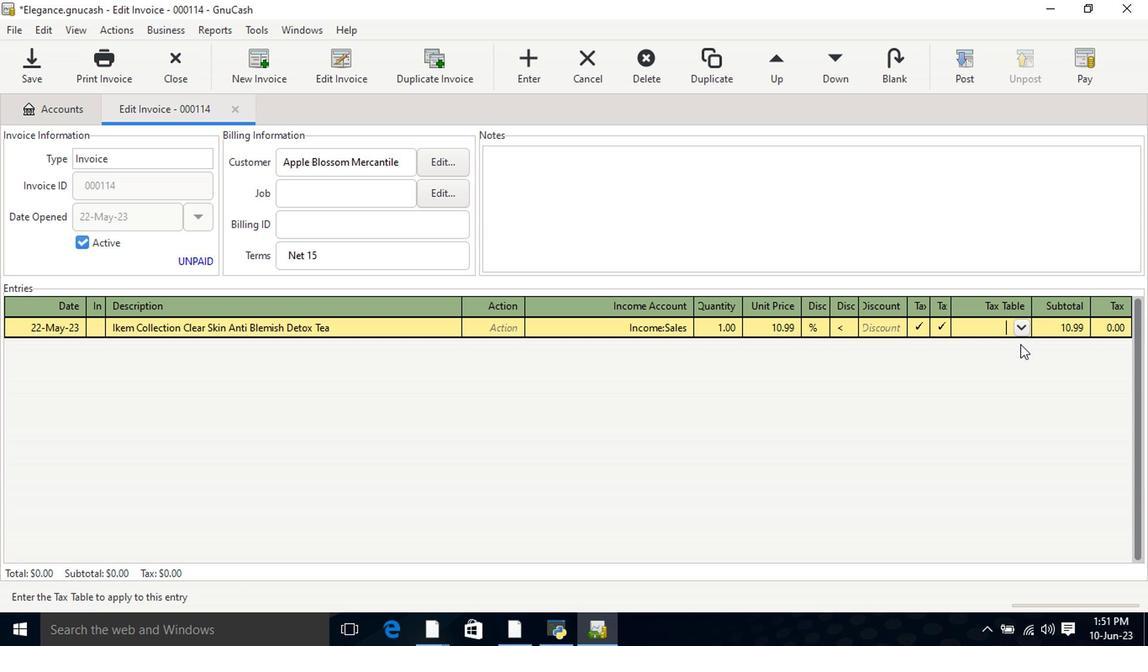 
Action: Mouse pressed left at (1010, 332)
Screenshot: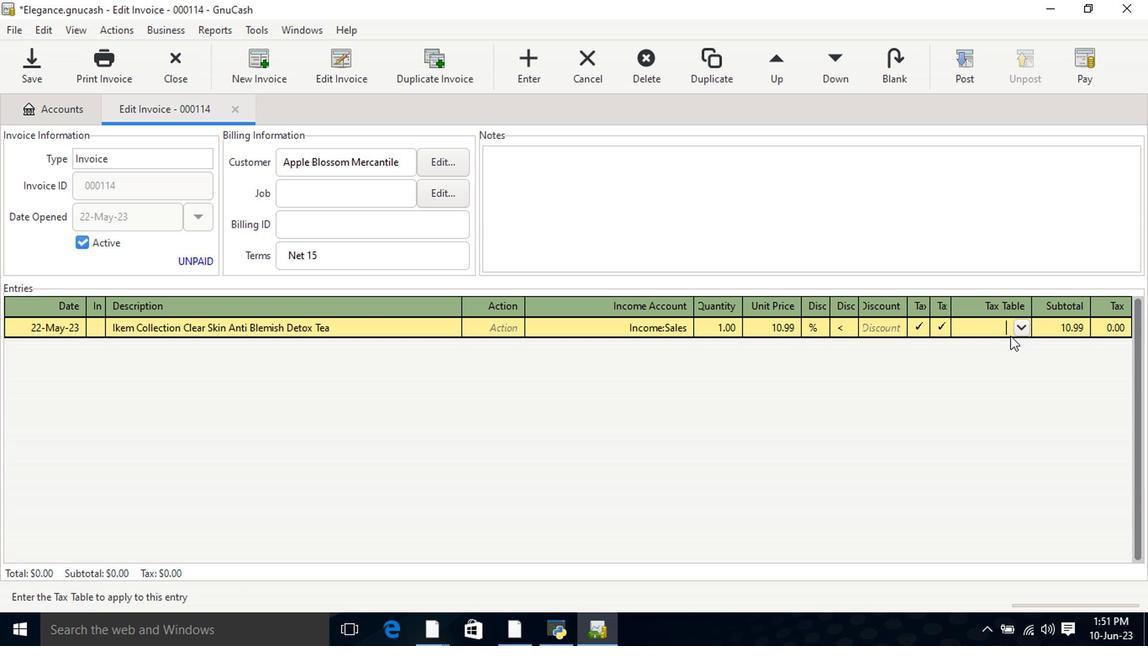 
Action: Mouse moved to (1018, 328)
Screenshot: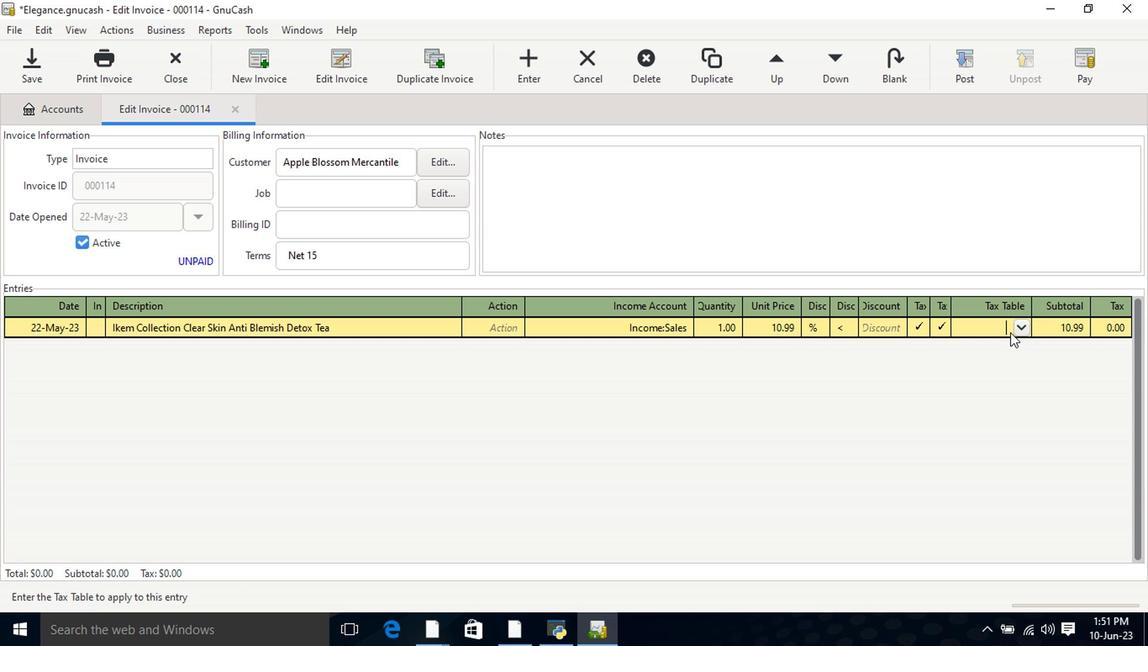 
Action: Mouse pressed left at (1018, 328)
Screenshot: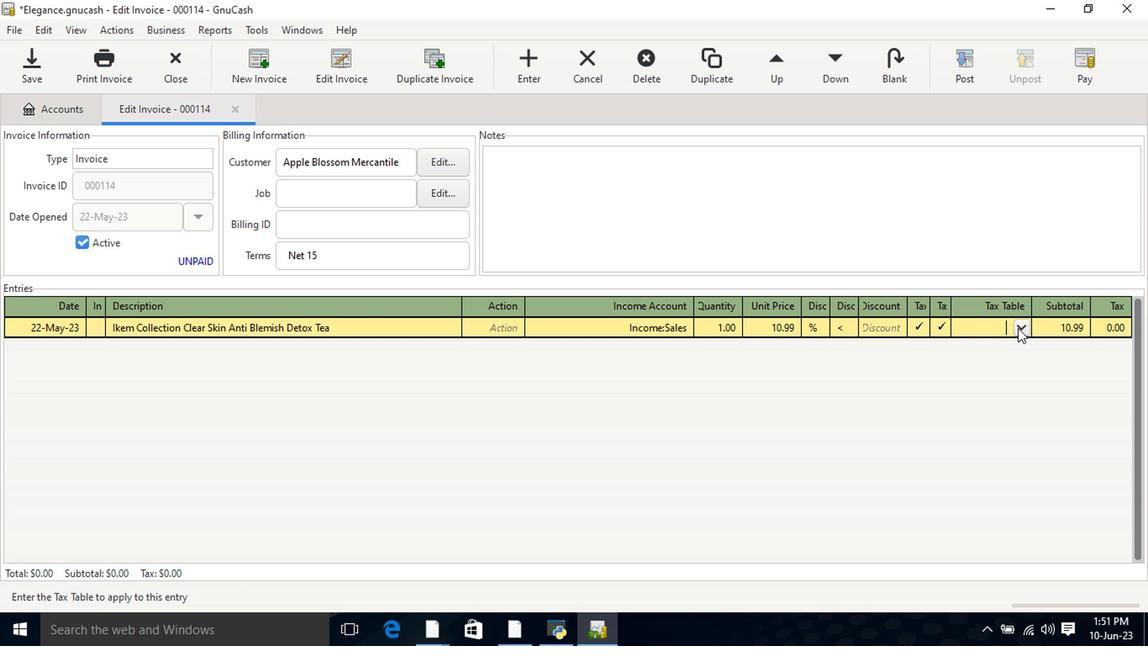 
Action: Mouse moved to (1018, 344)
Screenshot: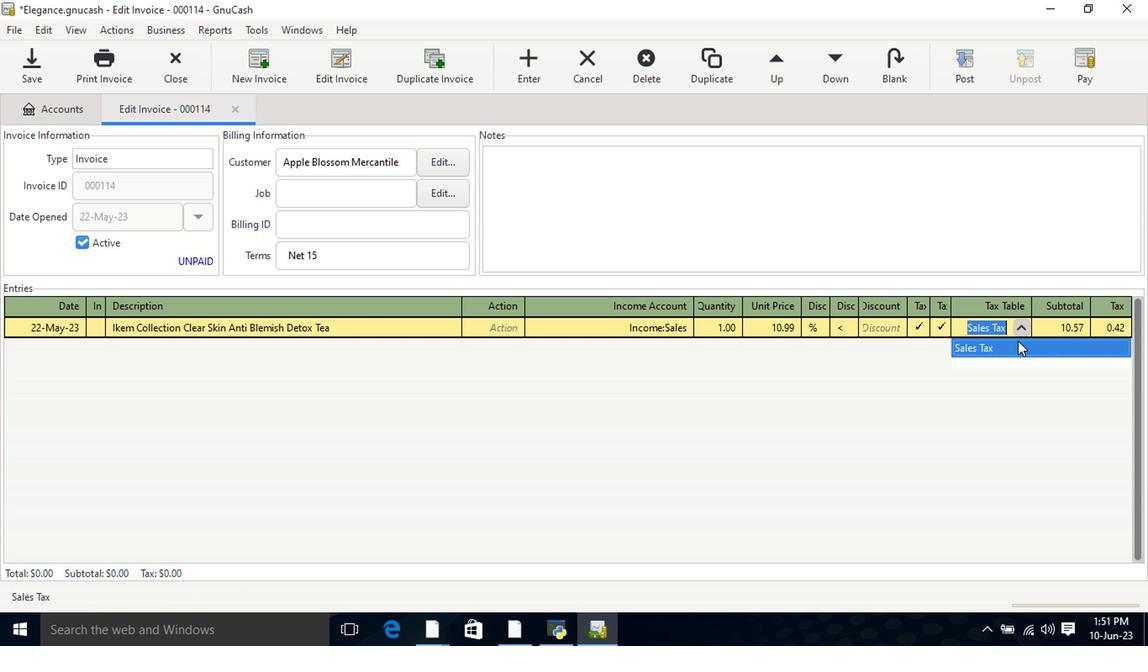
Action: Key pressed <Key.tab>
Screenshot: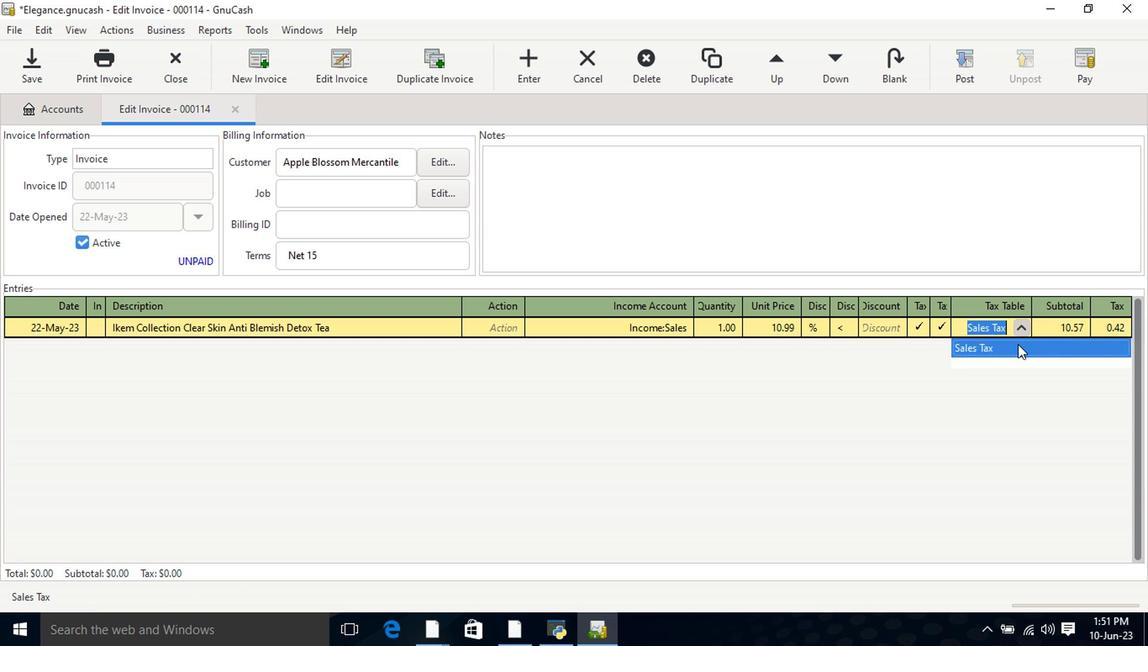 
Action: Mouse moved to (966, 70)
Screenshot: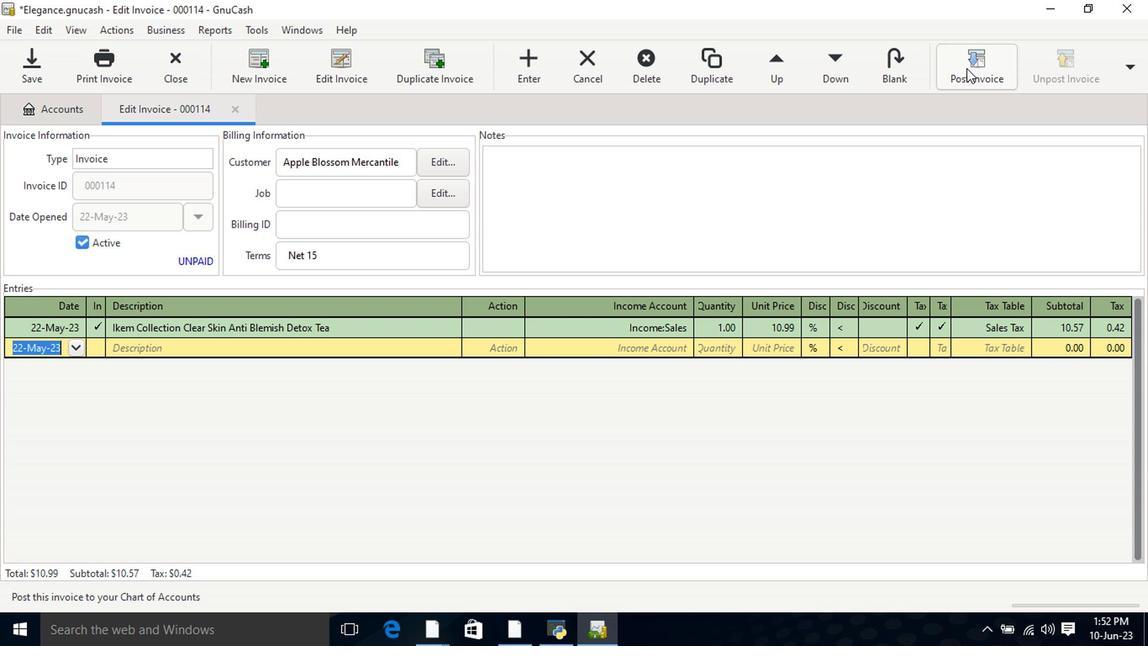 
Action: Mouse pressed left at (966, 70)
Screenshot: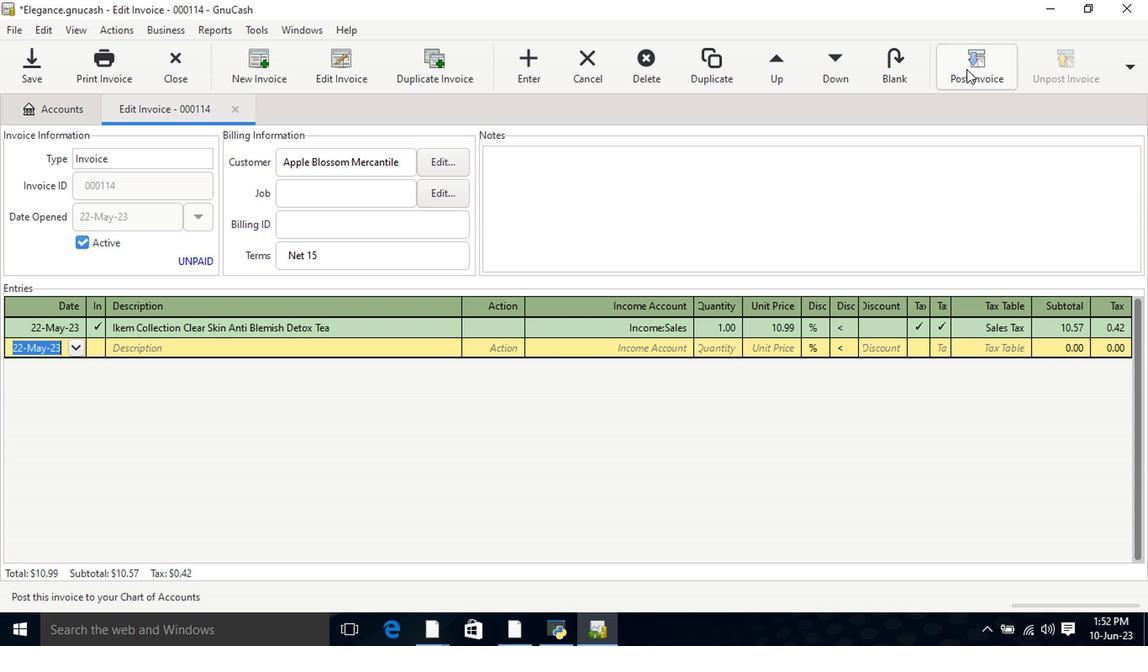 
Action: Mouse moved to (710, 275)
Screenshot: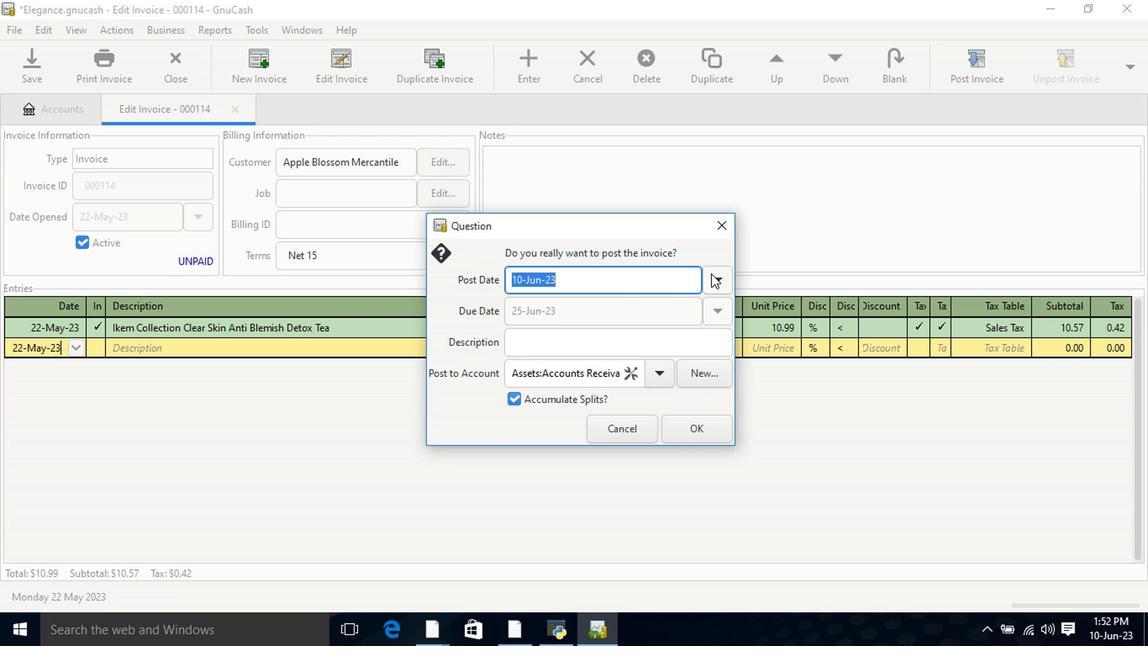 
Action: Mouse pressed left at (710, 275)
Screenshot: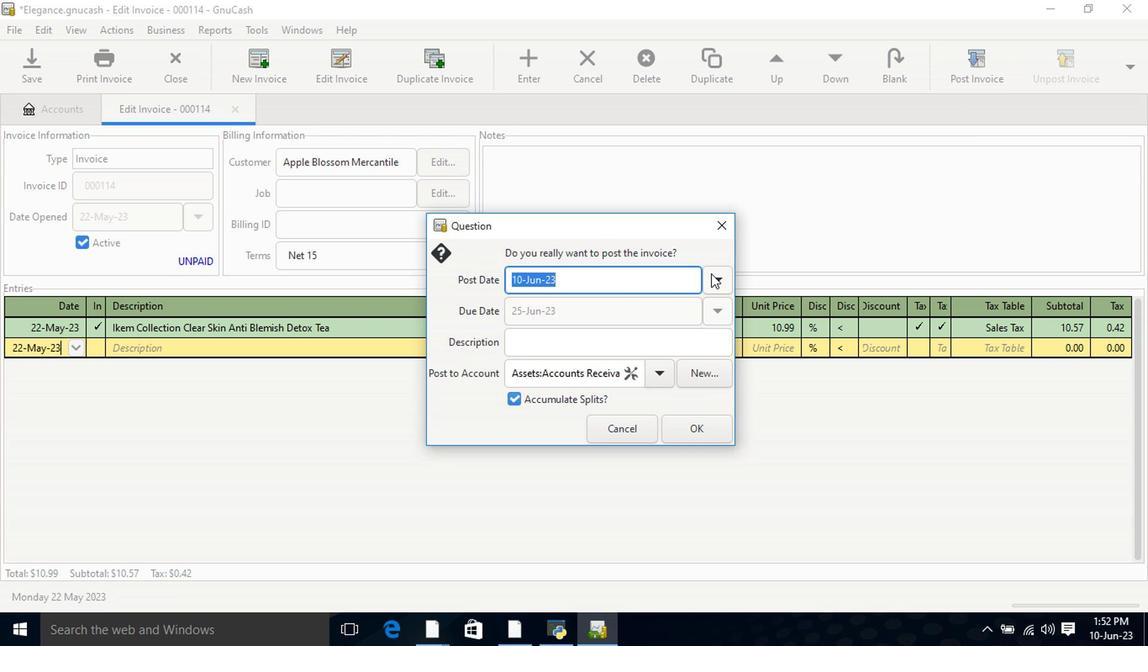 
Action: Mouse moved to (583, 303)
Screenshot: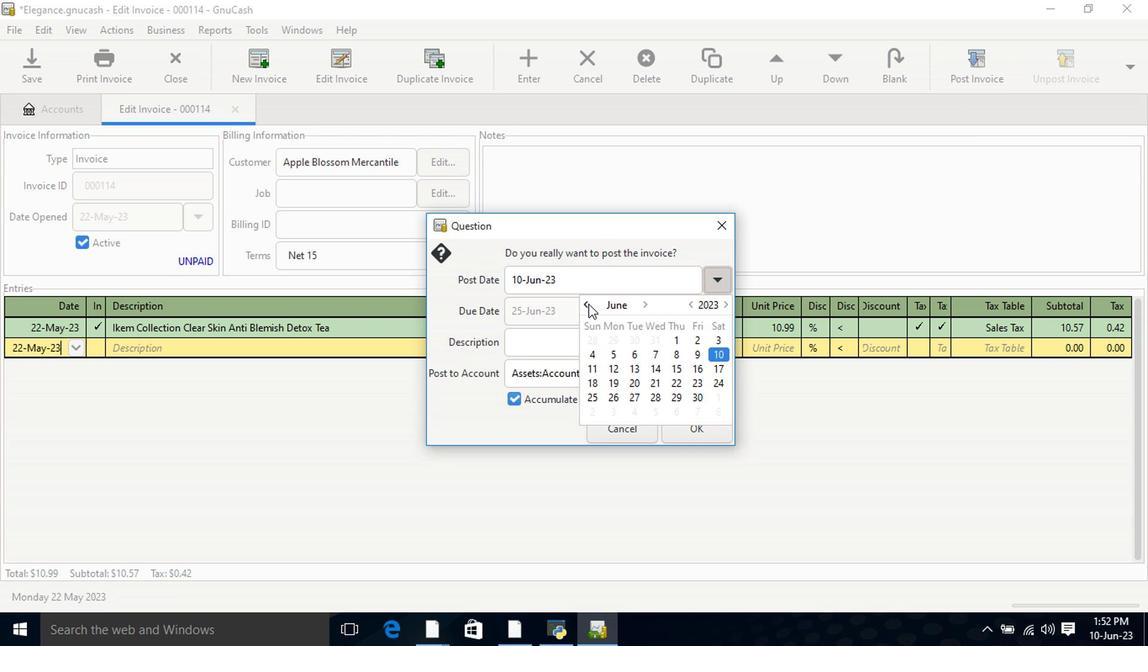 
Action: Mouse pressed left at (583, 303)
Screenshot: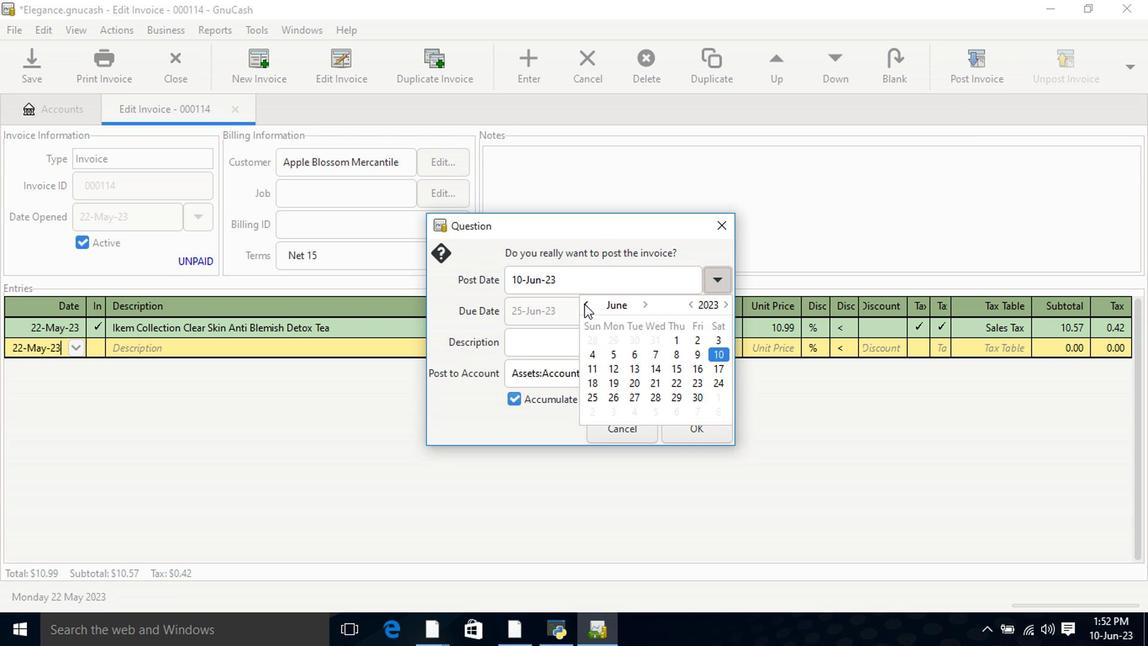 
Action: Mouse moved to (609, 386)
Screenshot: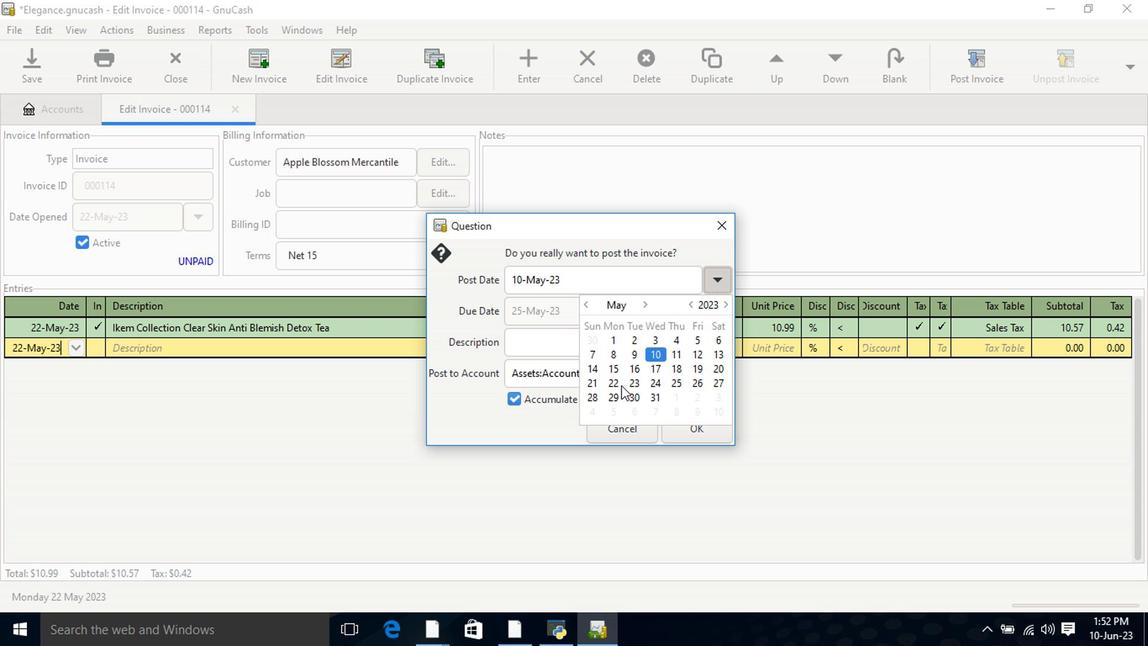 
Action: Mouse pressed left at (609, 386)
Screenshot: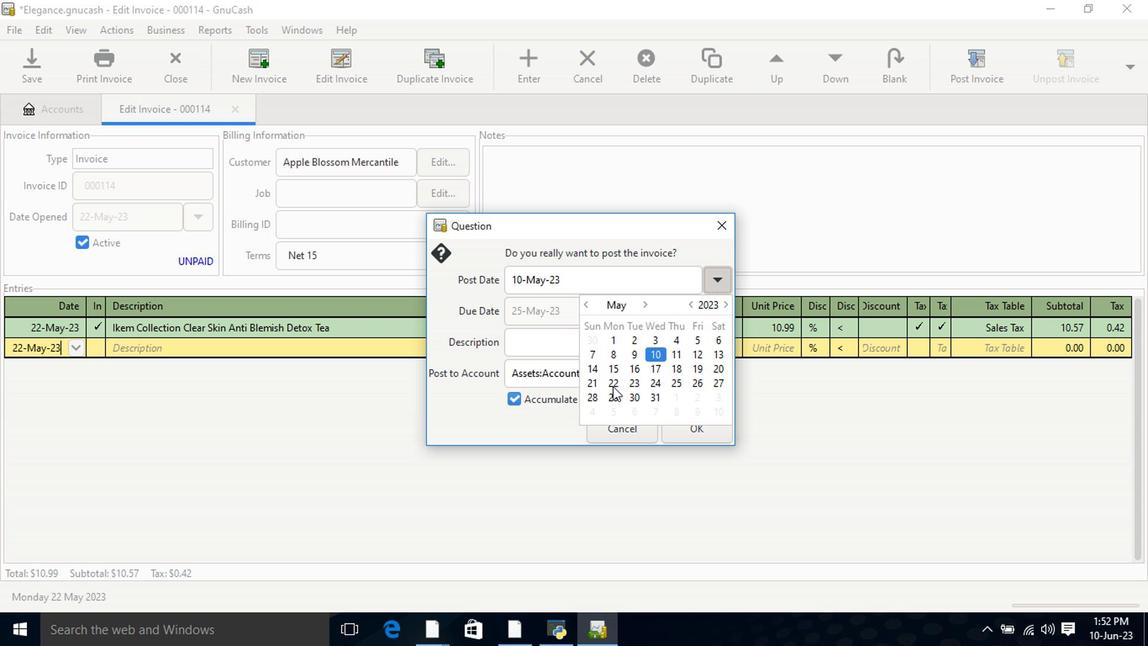 
Action: Mouse pressed left at (609, 386)
Screenshot: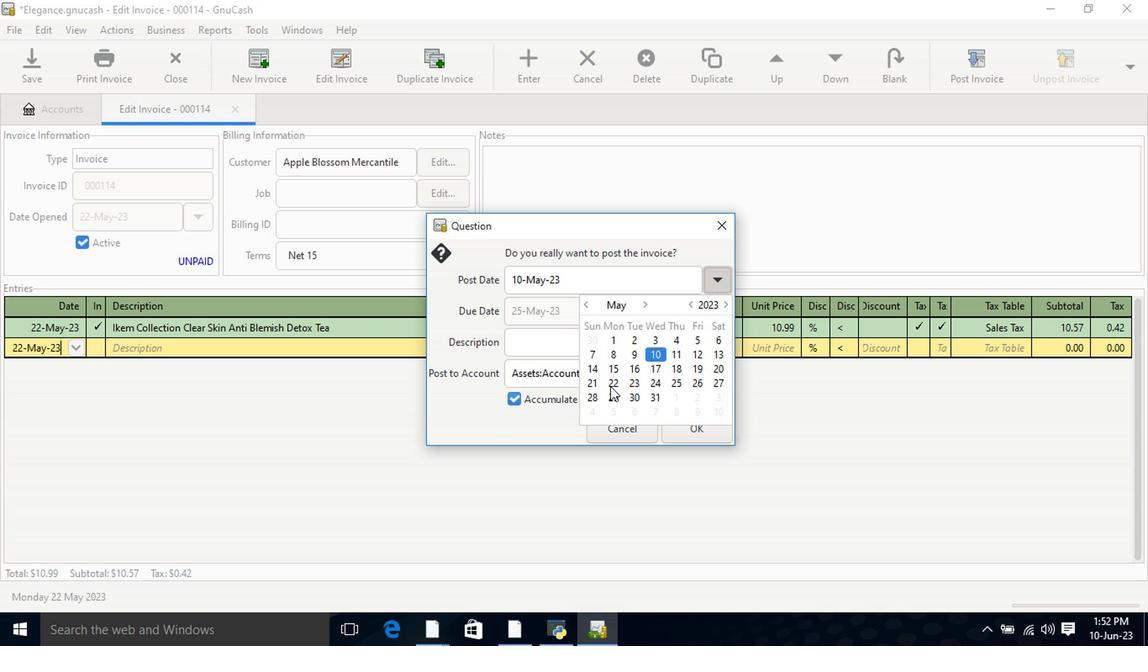 
Action: Mouse moved to (691, 427)
Screenshot: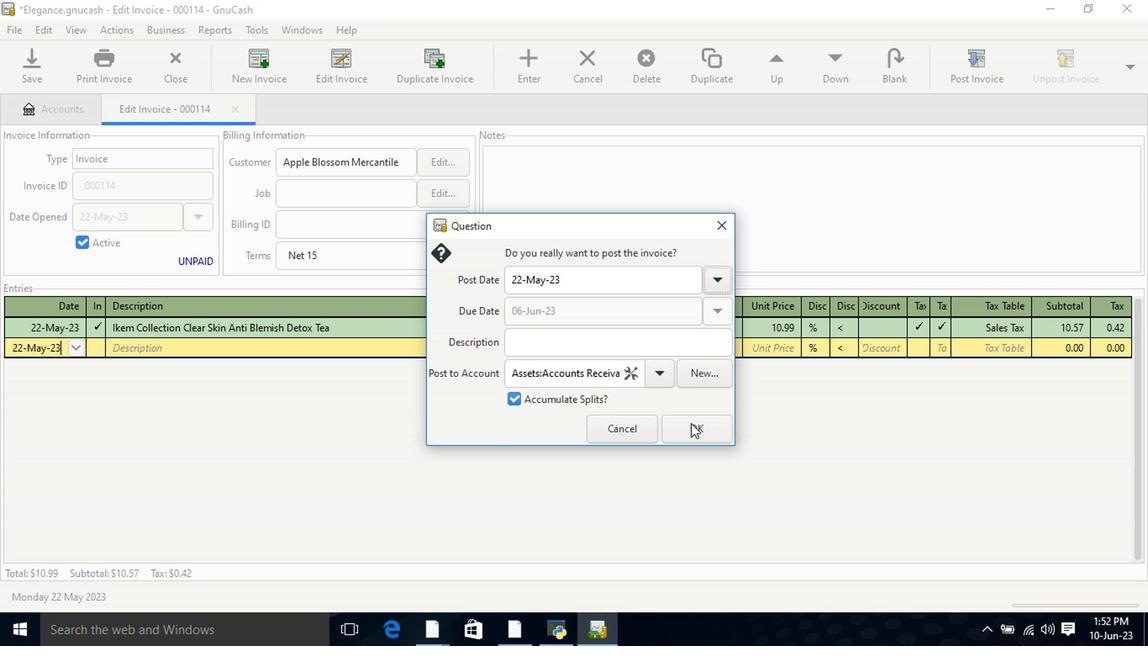 
Action: Mouse pressed left at (691, 427)
Screenshot: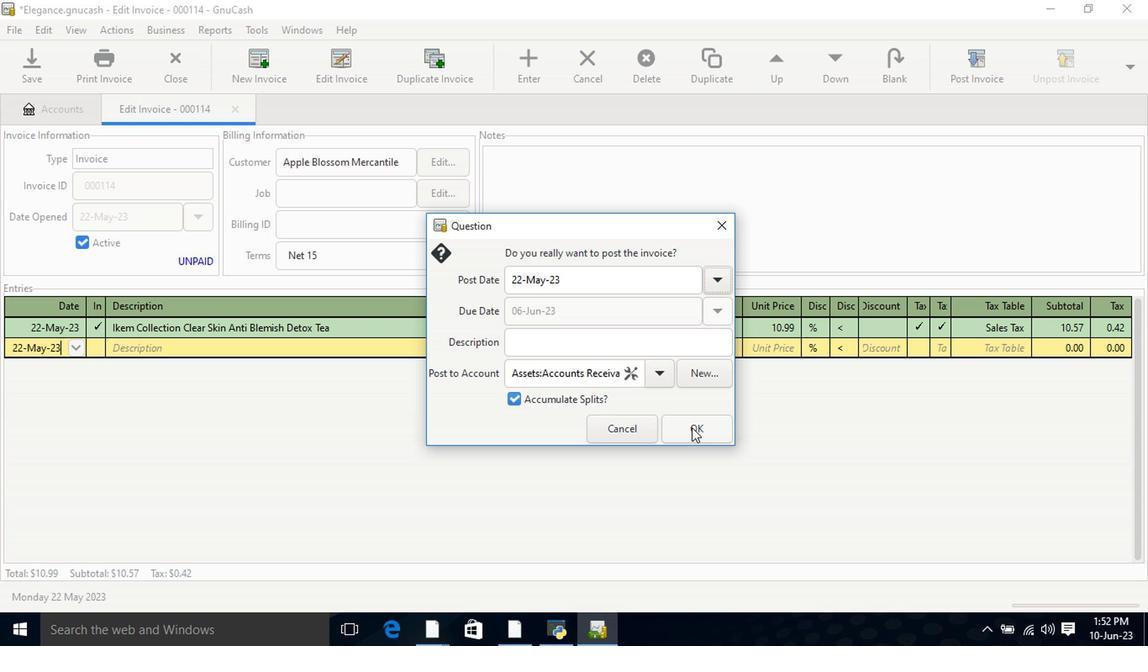 
Action: Mouse moved to (1079, 72)
Screenshot: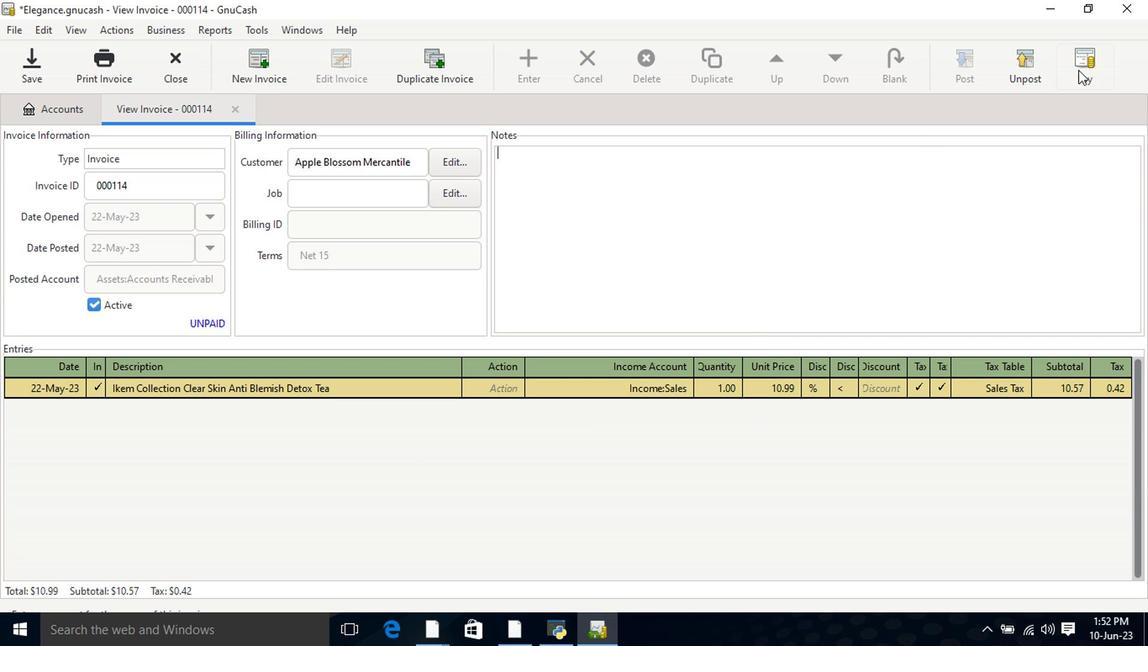 
Action: Mouse pressed left at (1079, 72)
Screenshot: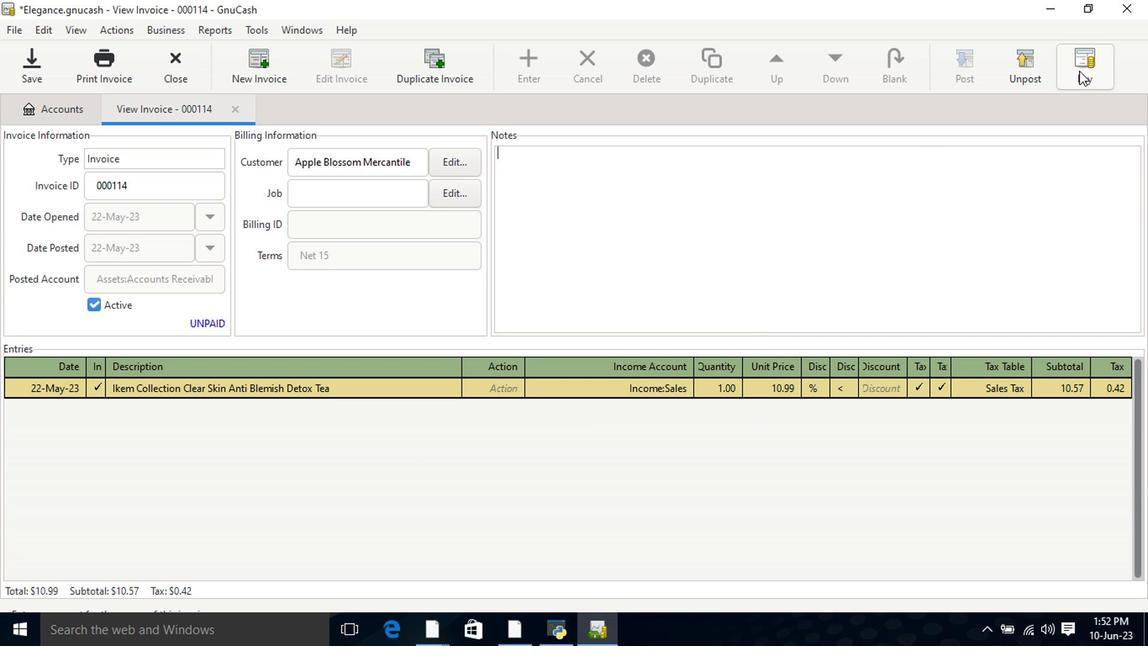 
Action: Mouse moved to (512, 332)
Screenshot: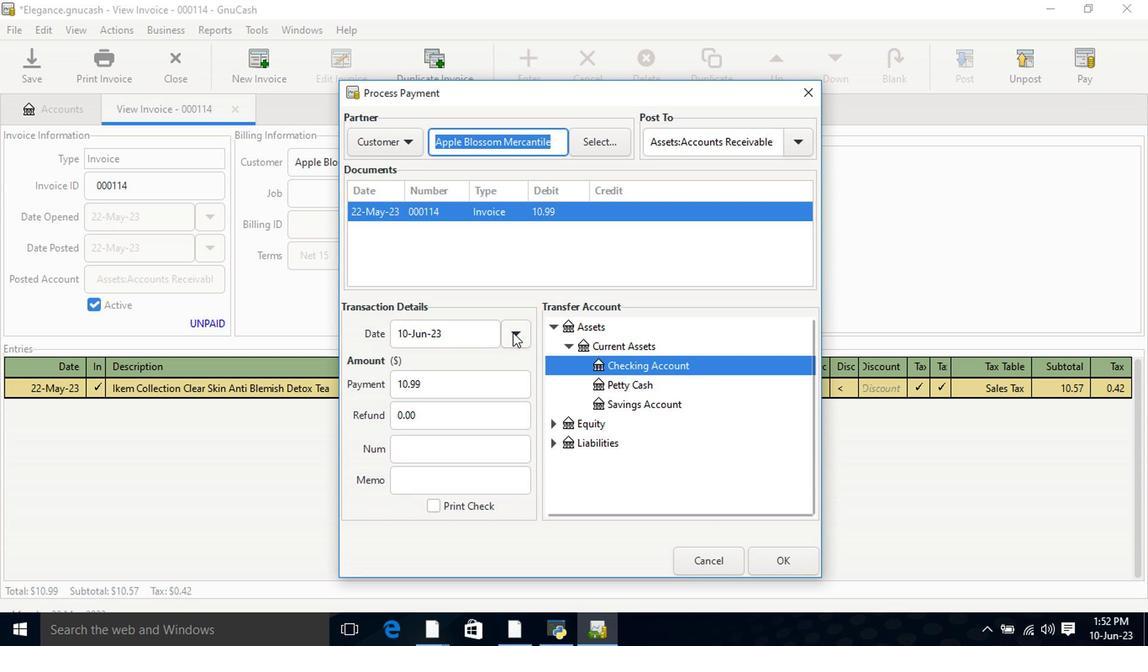 
Action: Mouse pressed left at (512, 332)
Screenshot: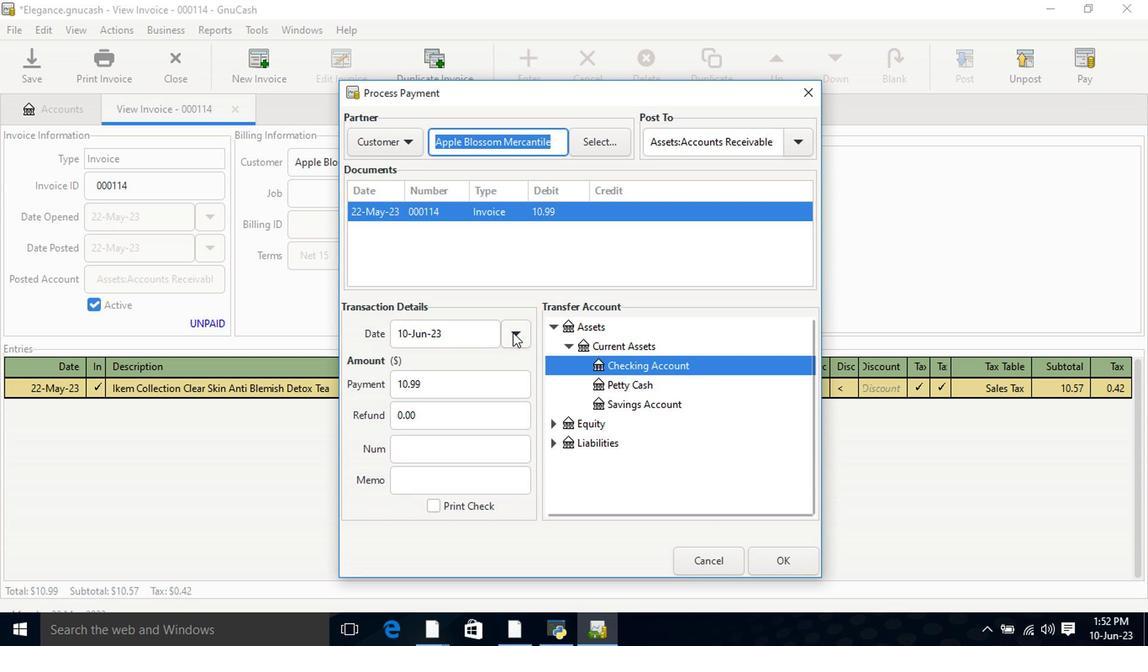 
Action: Mouse moved to (385, 359)
Screenshot: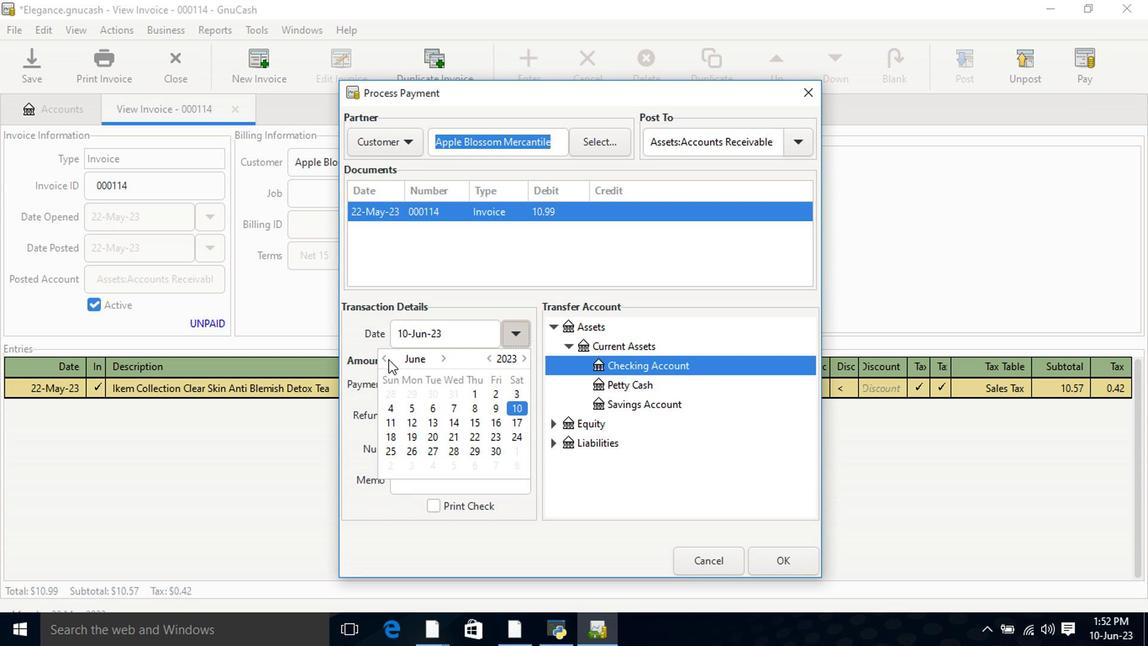 
Action: Mouse pressed left at (385, 359)
Screenshot: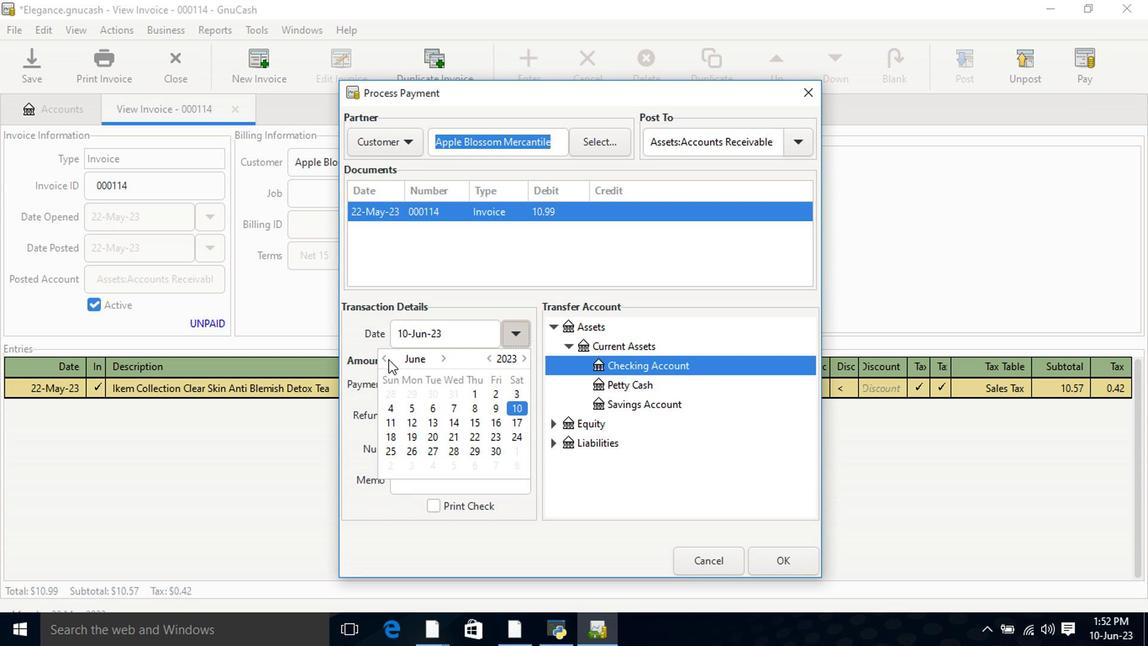
Action: Mouse moved to (444, 359)
Screenshot: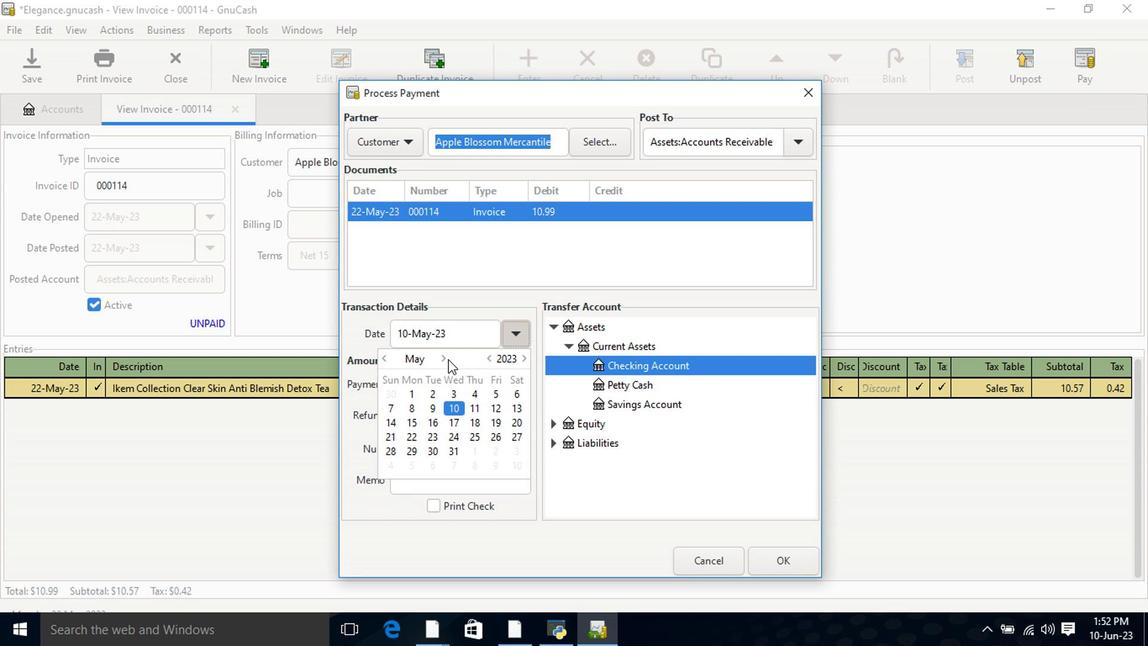 
Action: Mouse pressed left at (444, 359)
Screenshot: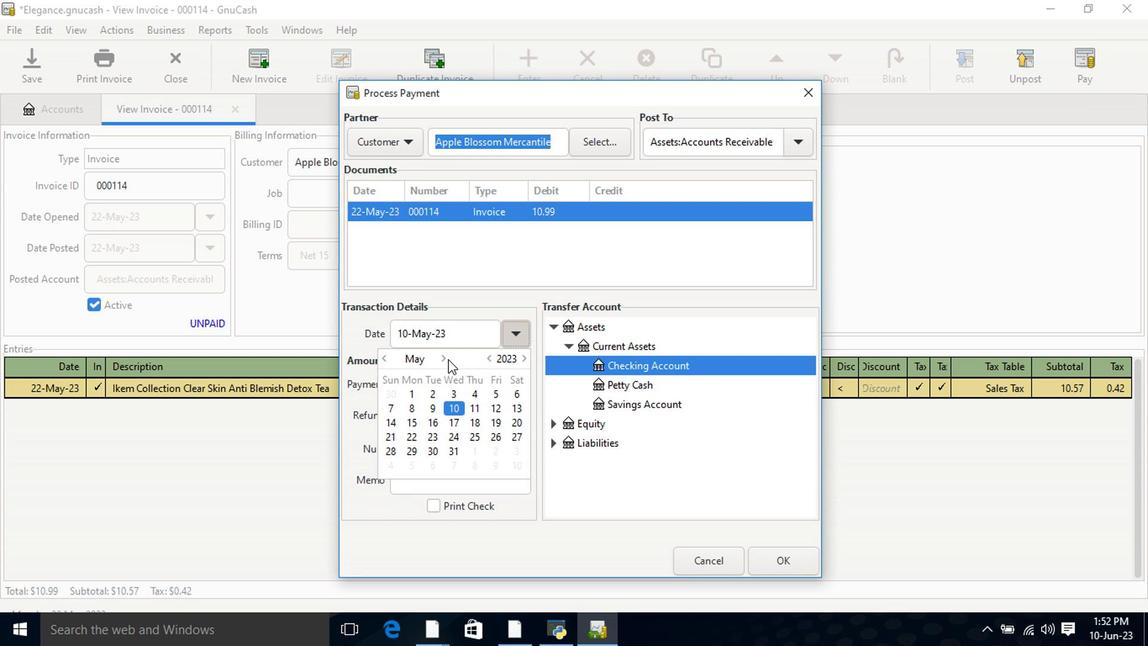 
Action: Mouse moved to (411, 408)
Screenshot: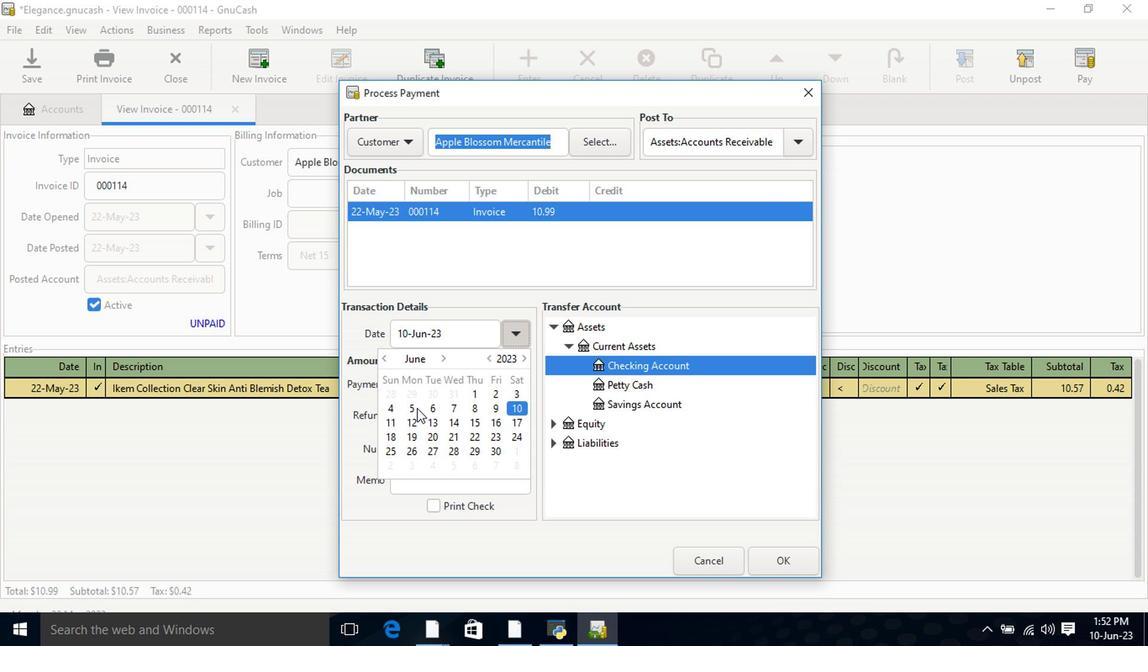 
Action: Mouse pressed left at (411, 408)
Screenshot: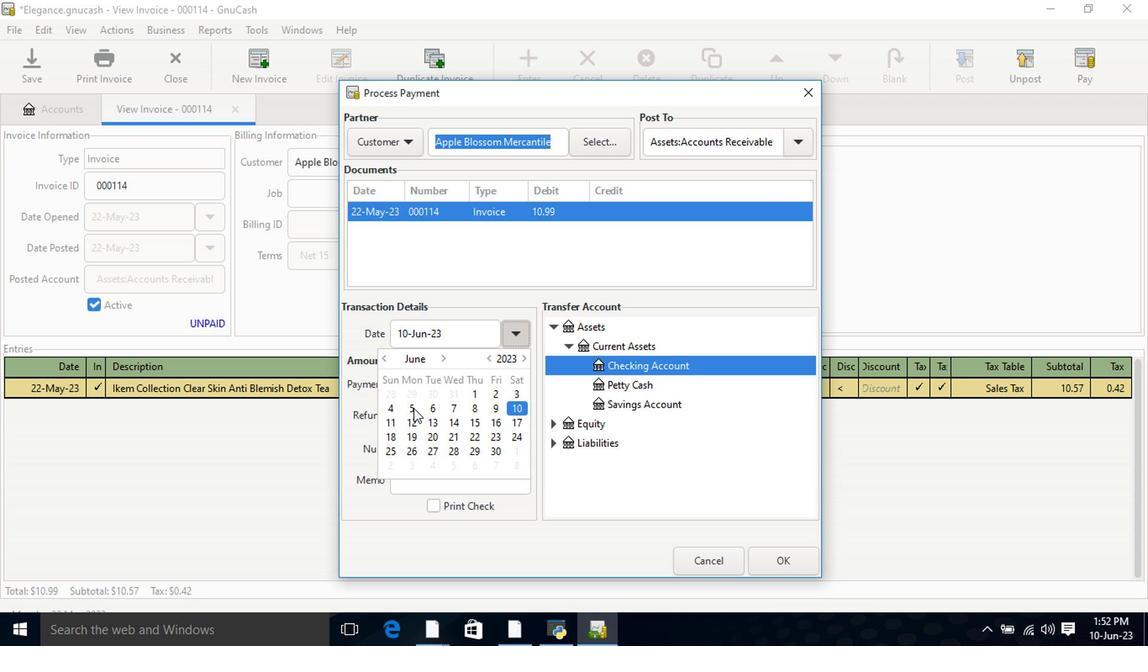 
Action: Mouse pressed left at (411, 408)
Screenshot: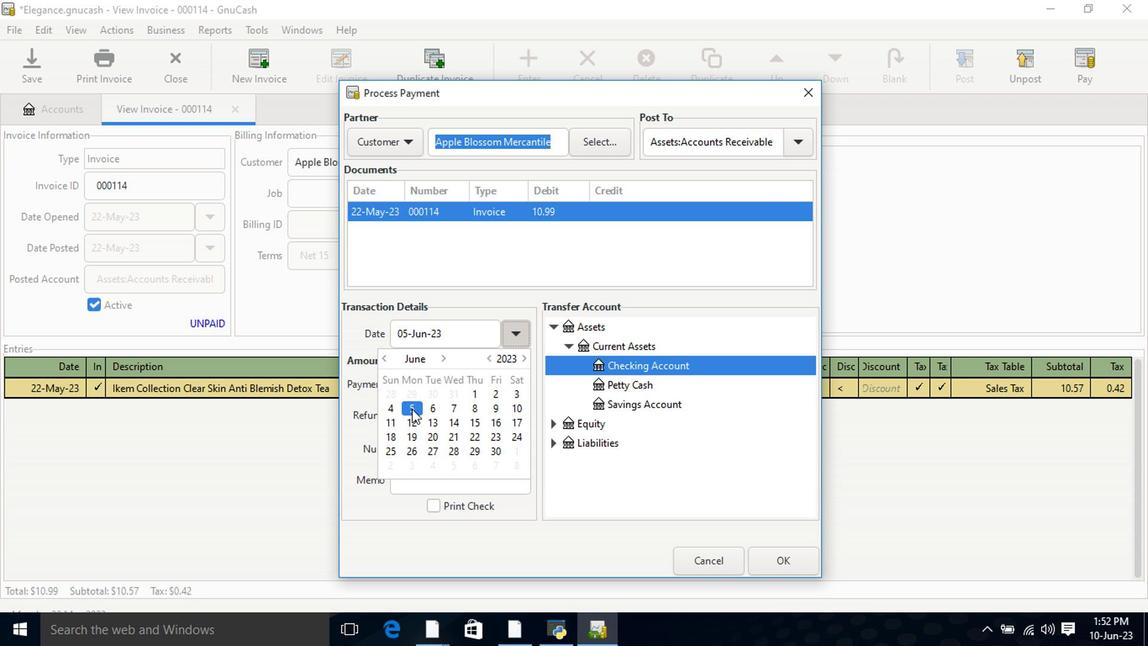 
Action: Mouse moved to (552, 327)
Screenshot: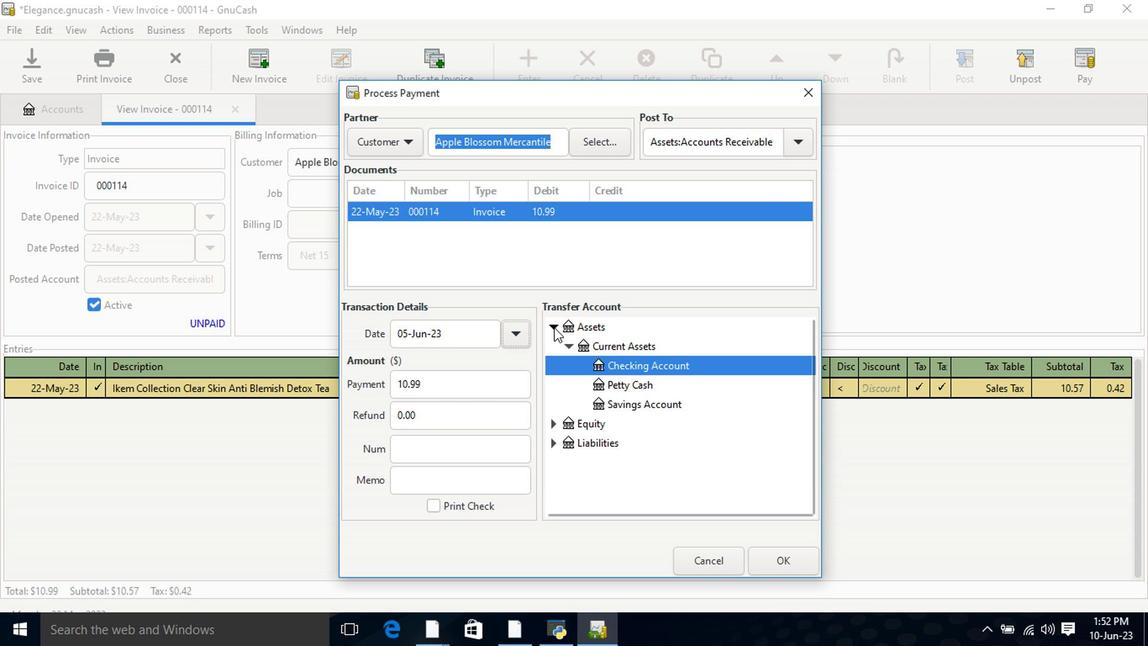 
Action: Mouse pressed left at (552, 327)
Screenshot: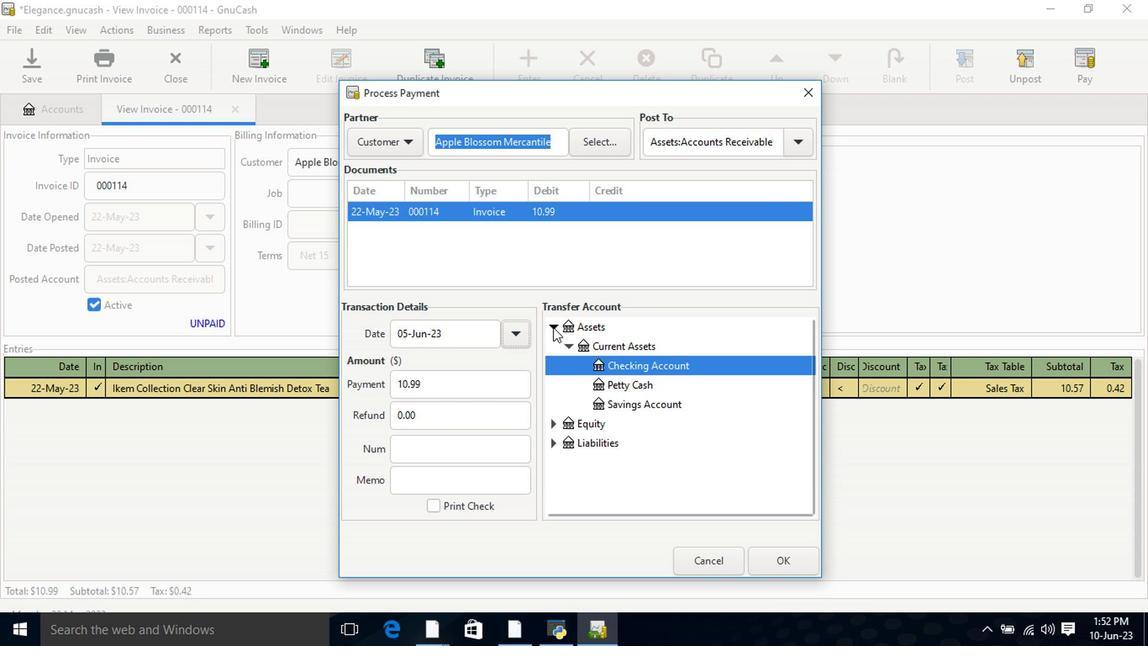 
Action: Mouse moved to (553, 329)
Screenshot: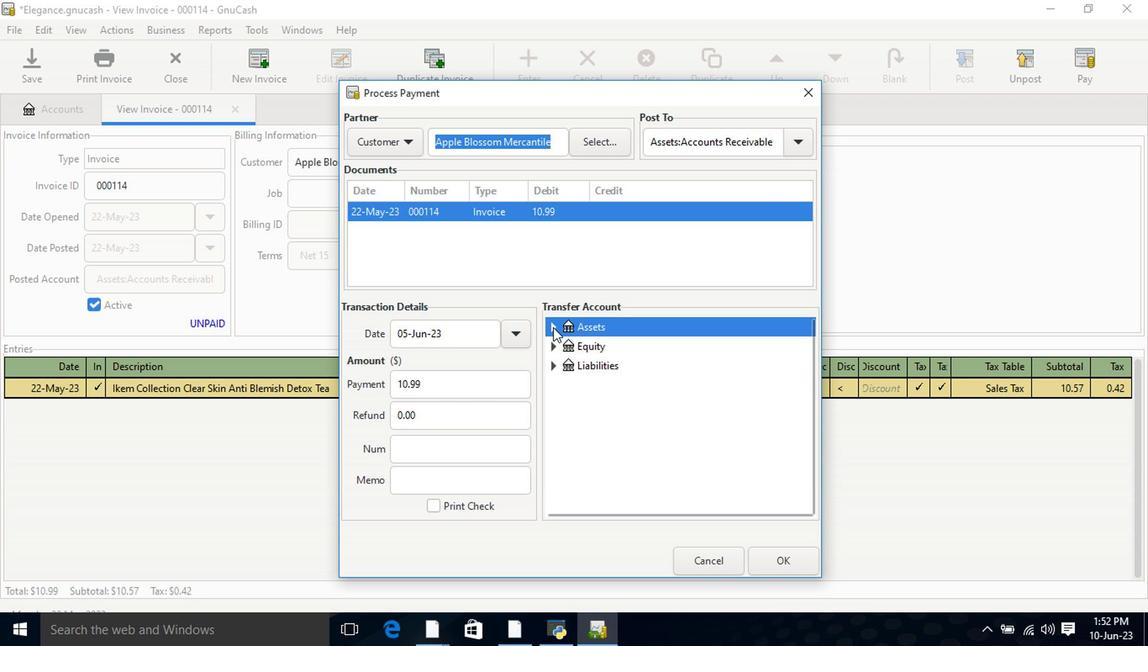 
Action: Mouse pressed left at (553, 329)
Screenshot: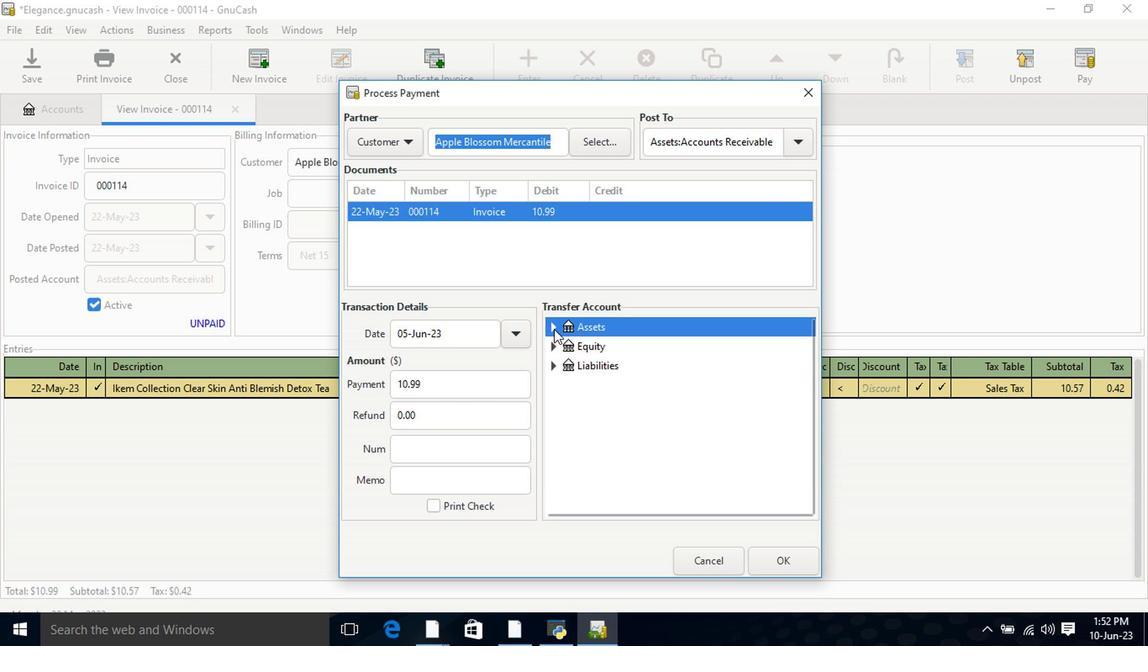 
Action: Mouse moved to (569, 345)
Screenshot: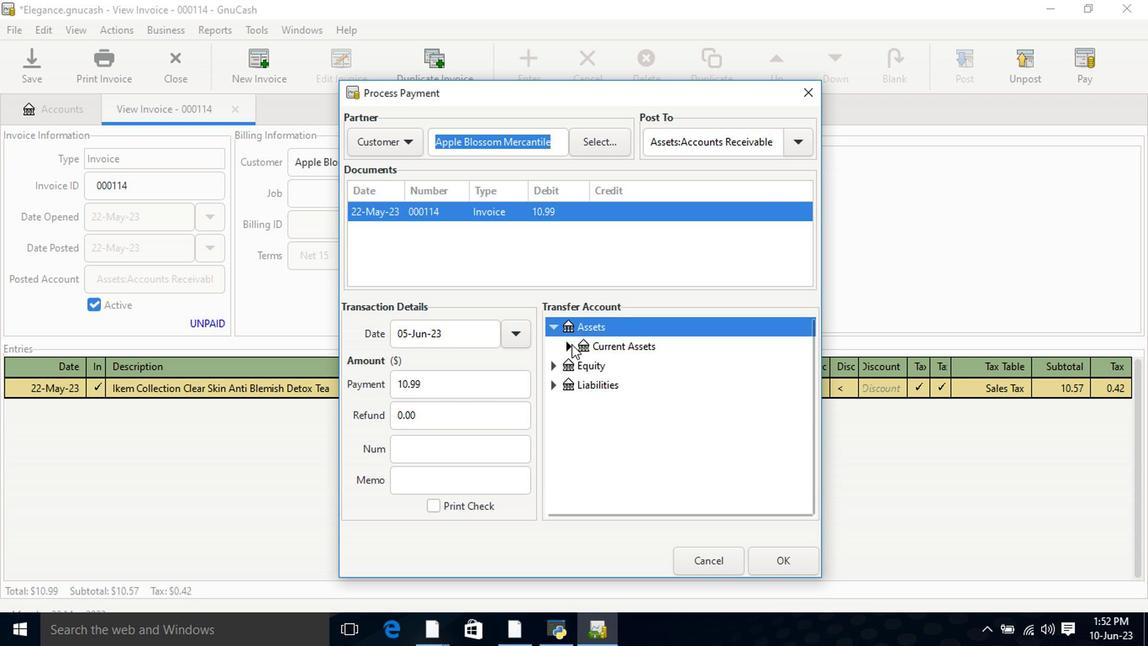 
Action: Mouse pressed left at (569, 345)
Screenshot: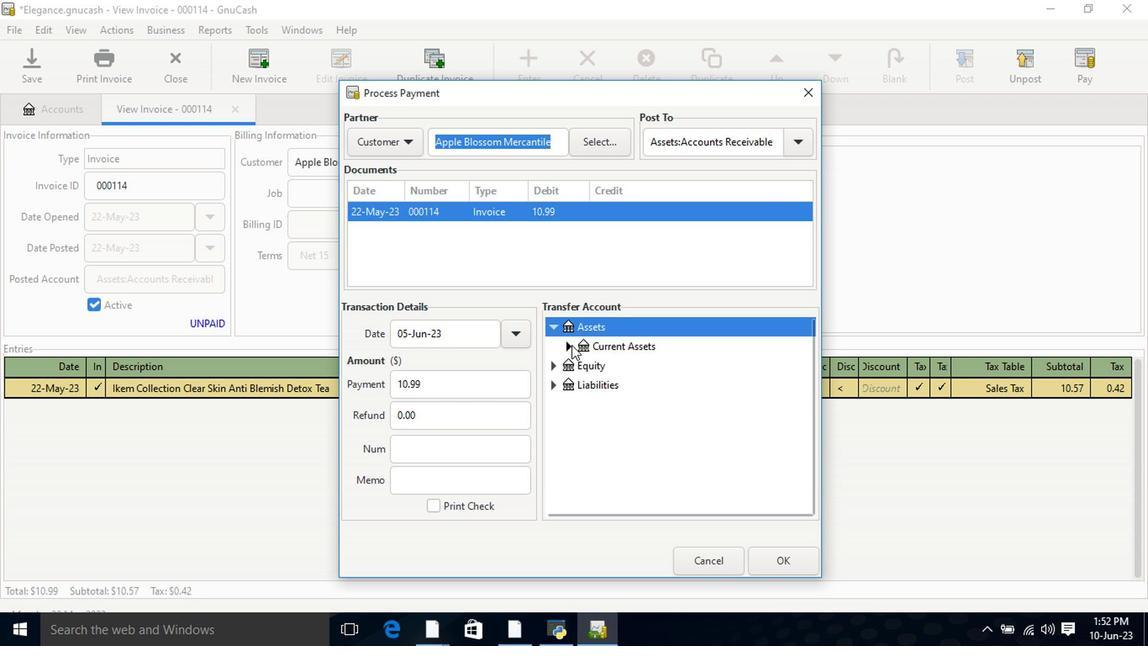 
Action: Mouse moved to (604, 361)
Screenshot: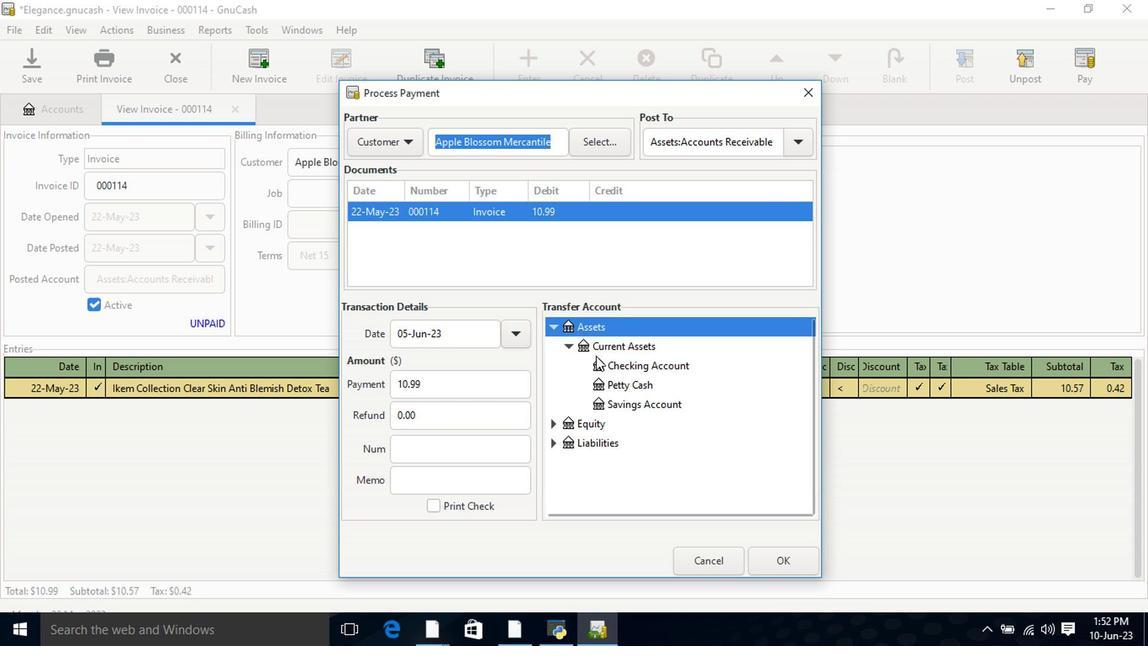 
Action: Mouse pressed left at (604, 361)
Screenshot: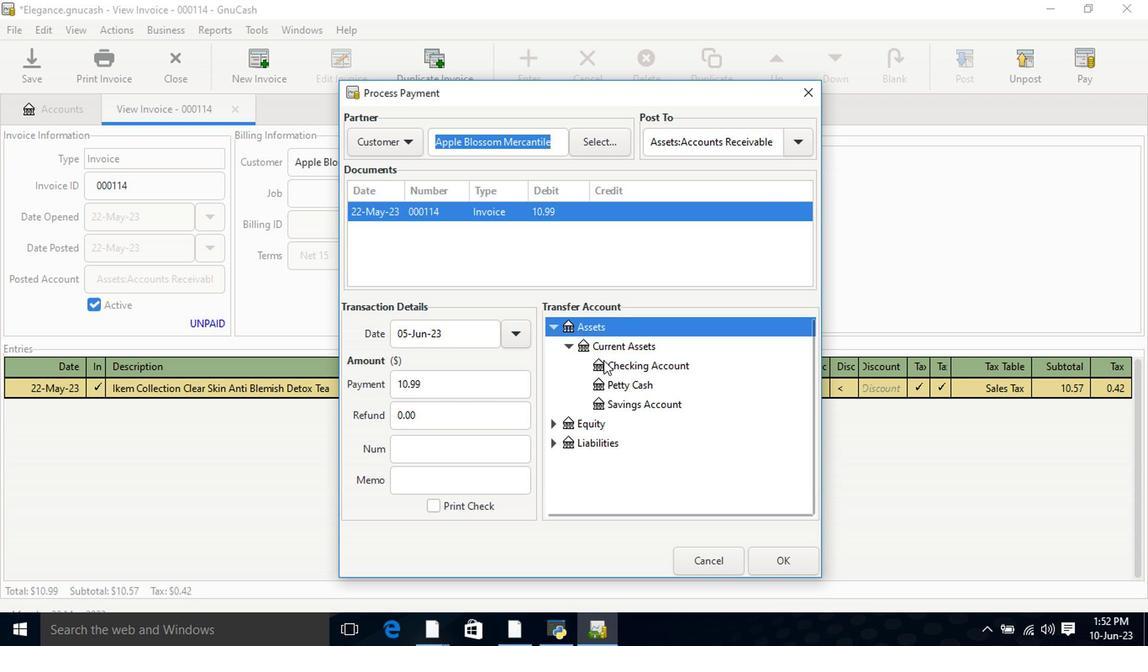 
Action: Mouse moved to (788, 558)
Screenshot: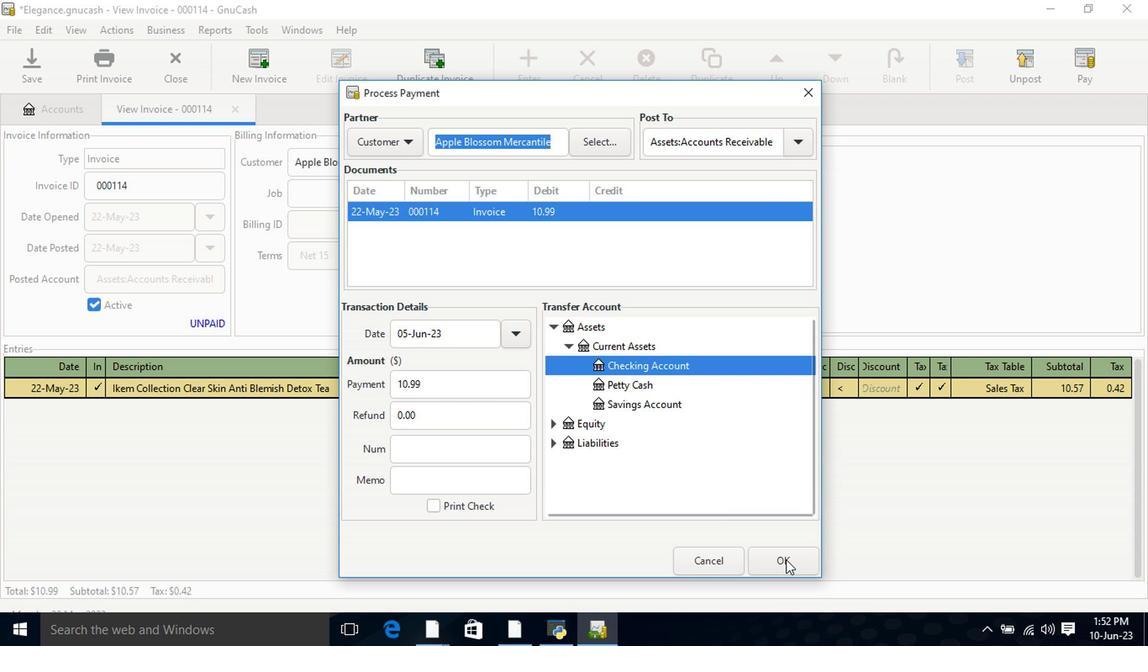 
Action: Mouse pressed left at (788, 558)
Screenshot: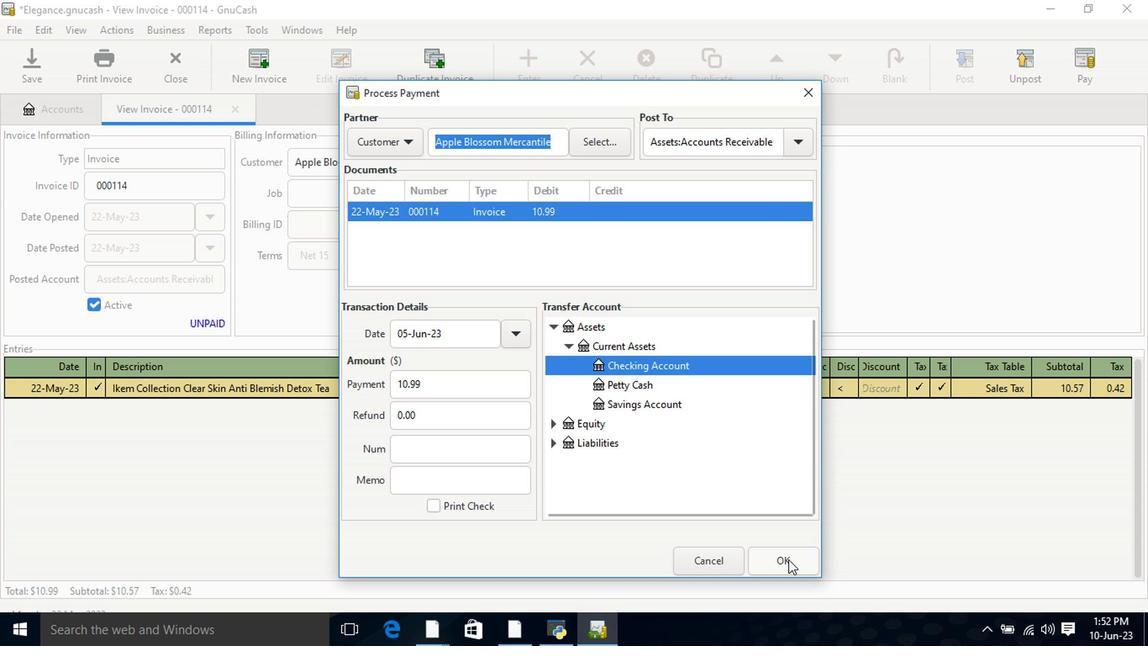 
Action: Mouse moved to (112, 64)
Screenshot: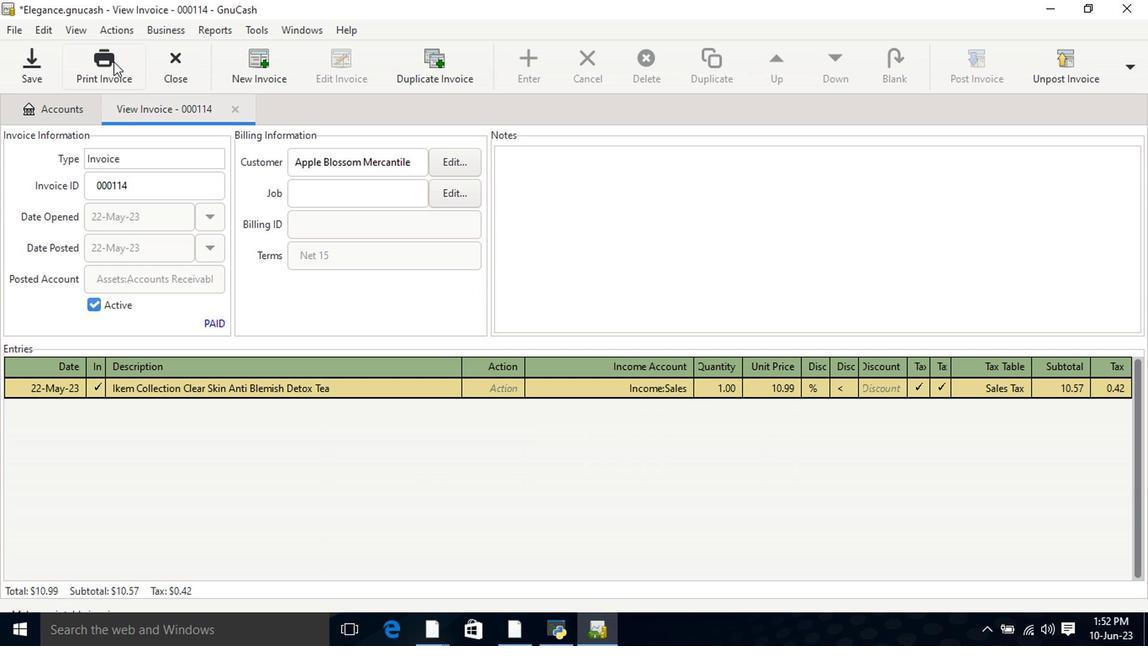 
Action: Mouse pressed left at (112, 64)
Screenshot: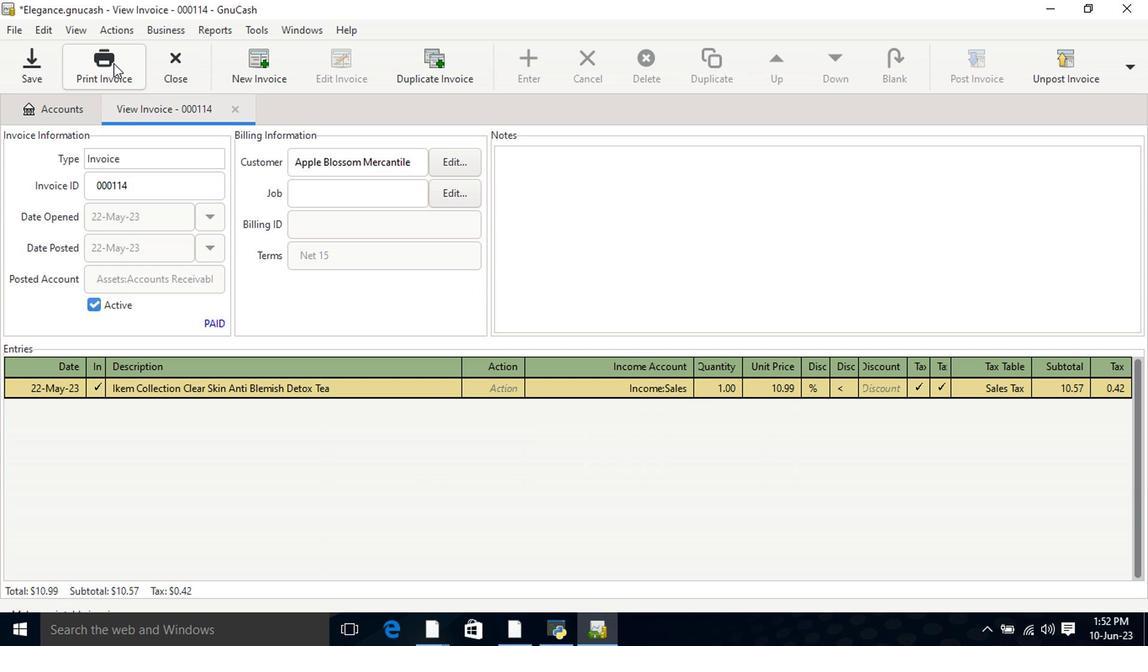 
Action: Mouse moved to (520, 483)
Screenshot: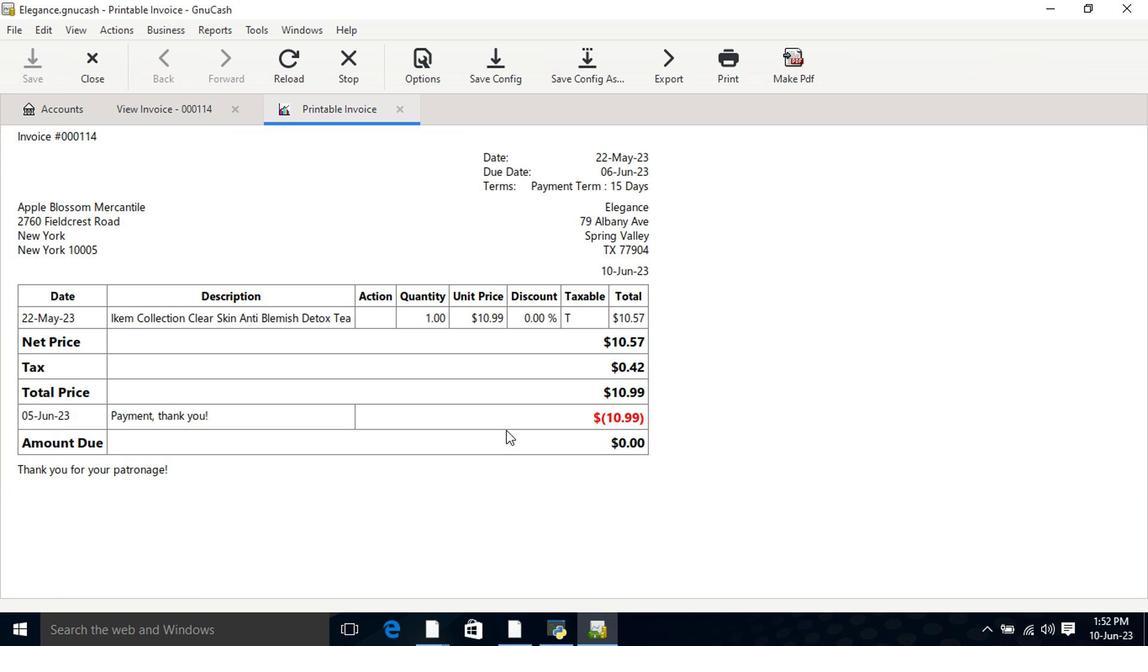 
